 Task: Find connections with filter location Palembang with filter topic #2021with filter profile language French with filter current company Iris Software Inc. with filter school Principal L N Welingkar Institute of Management Development and Research L. N. Road, Opp. Matunga Gymkhana, Matunga (Central) Mumbai 400 019 with filter industry Leasing Residential Real Estate with filter service category Search Engine Marketing (SEM) with filter keywords title Columnist
Action: Mouse moved to (570, 55)
Screenshot: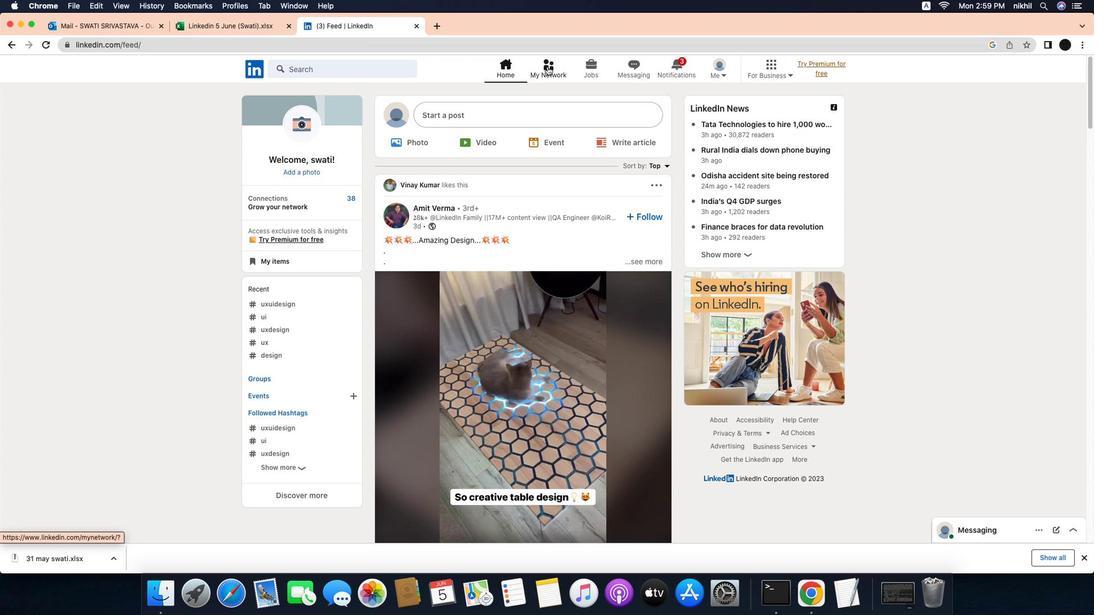 
Action: Mouse pressed left at (570, 55)
Screenshot: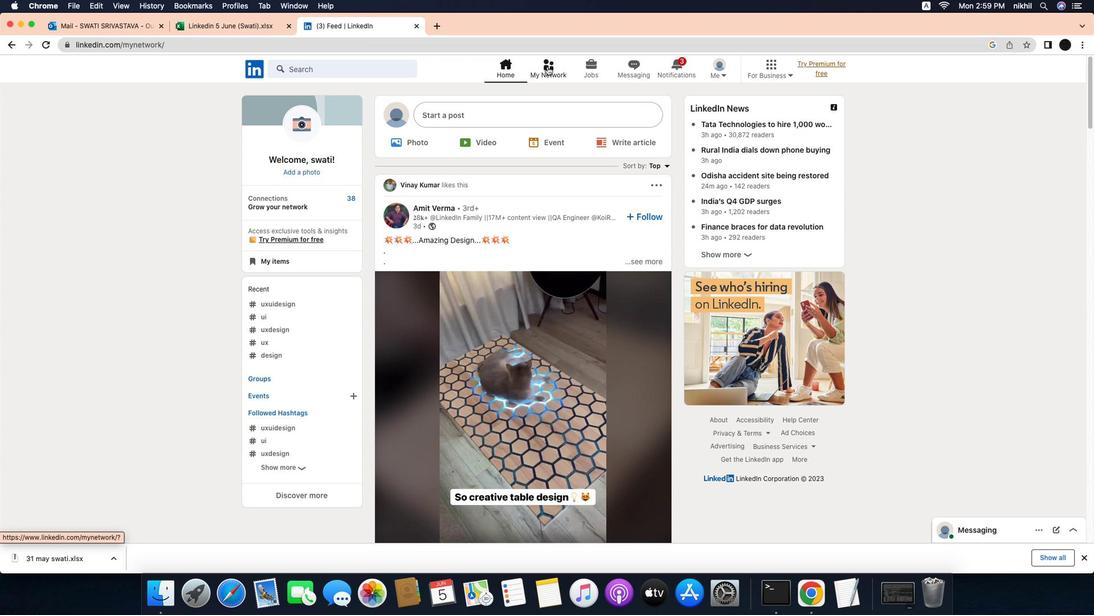 
Action: Mouse moved to (562, 49)
Screenshot: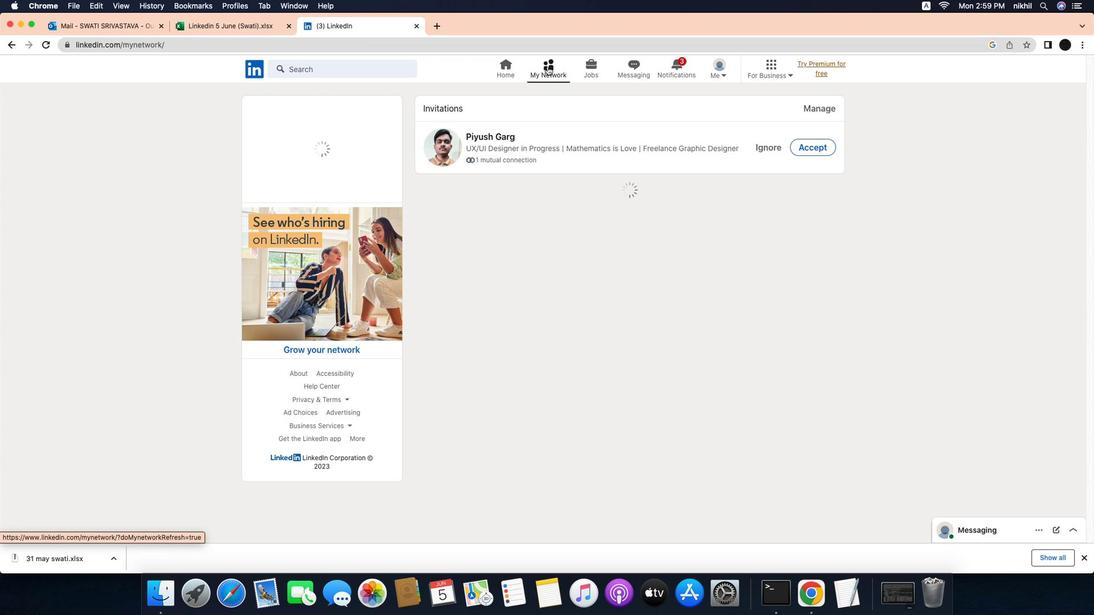 
Action: Mouse pressed left at (562, 49)
Screenshot: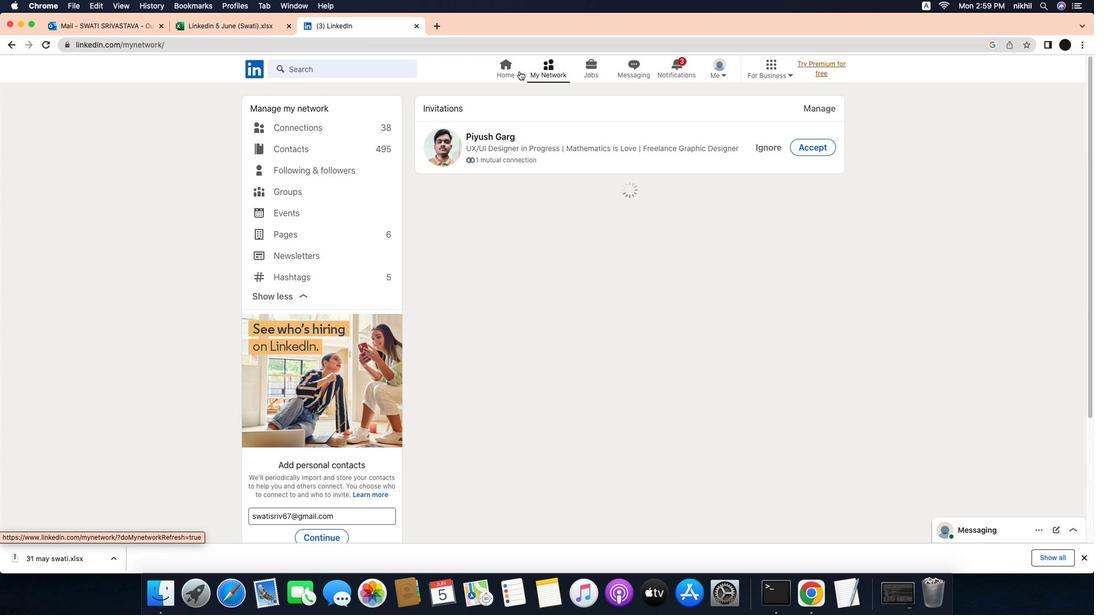 
Action: Mouse moved to (388, 116)
Screenshot: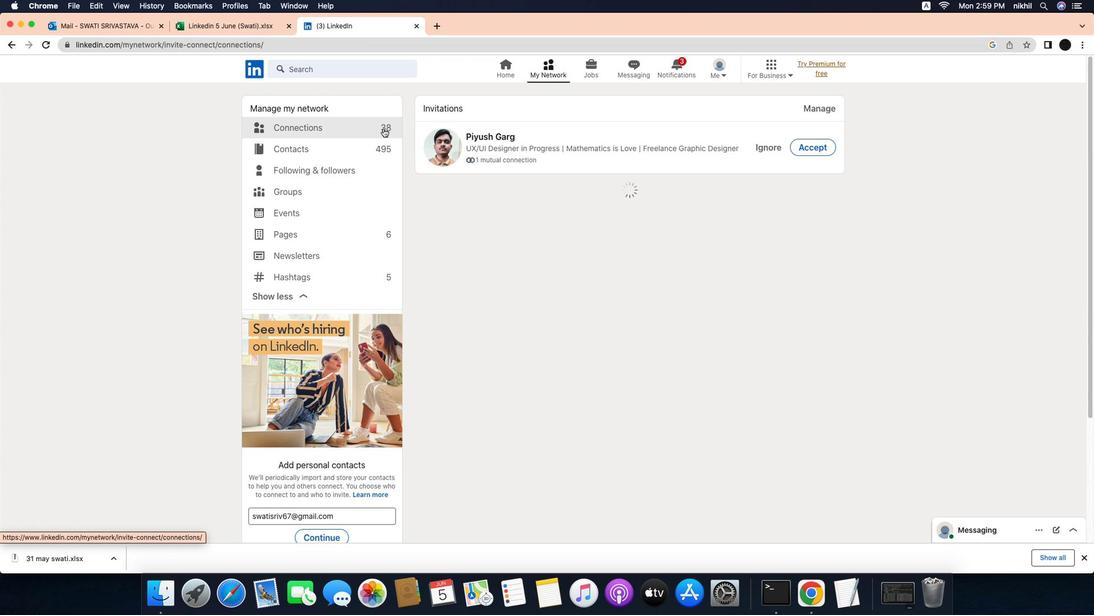 
Action: Mouse pressed left at (388, 116)
Screenshot: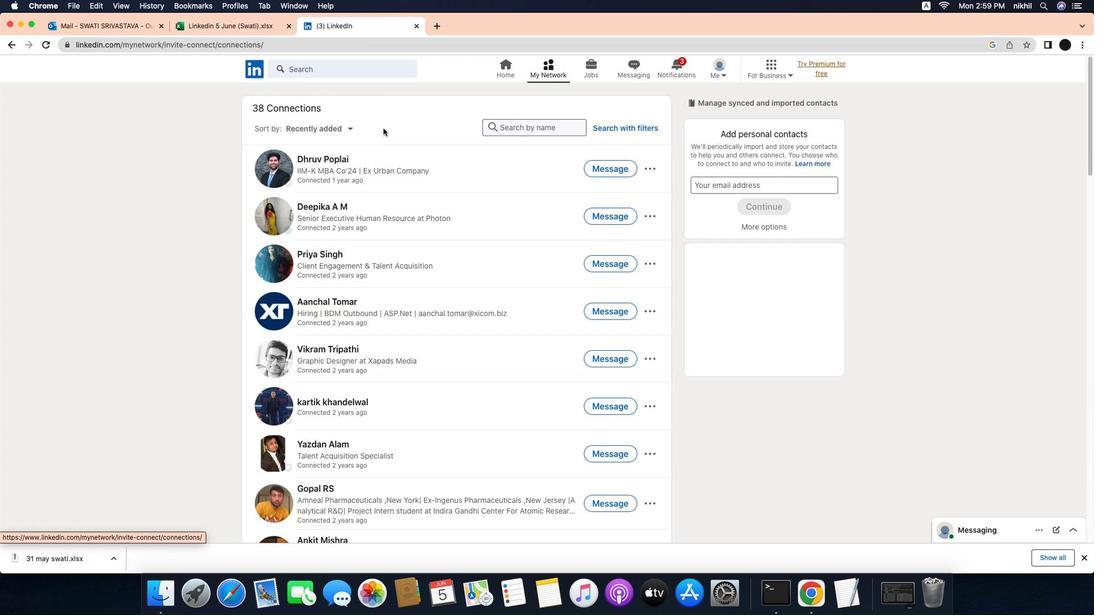 
Action: Mouse moved to (657, 118)
Screenshot: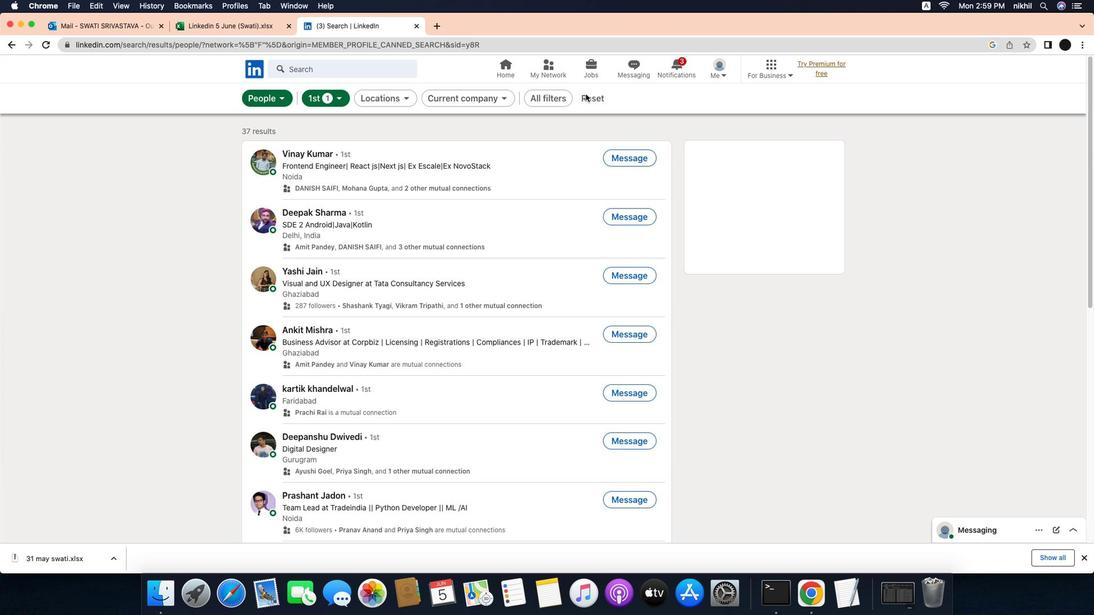 
Action: Mouse pressed left at (657, 118)
Screenshot: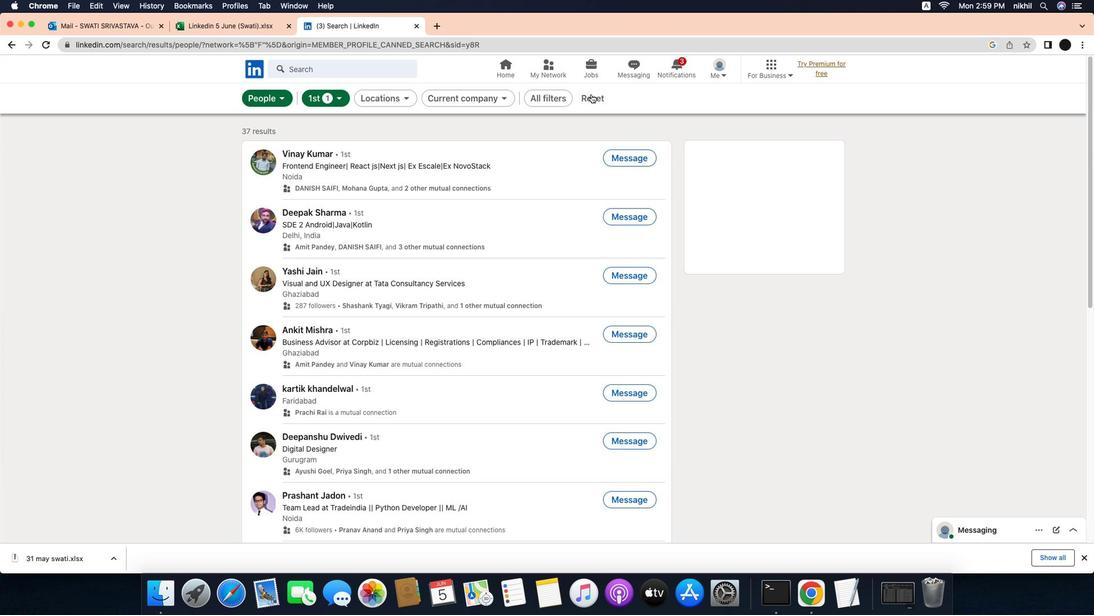 
Action: Mouse moved to (615, 83)
Screenshot: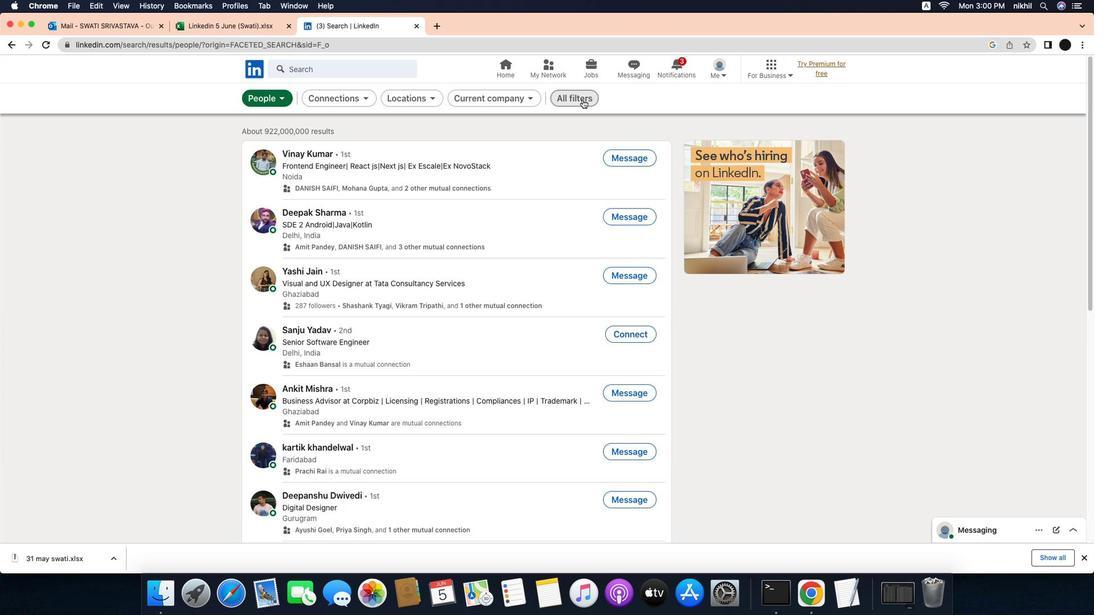 
Action: Mouse pressed left at (615, 83)
Screenshot: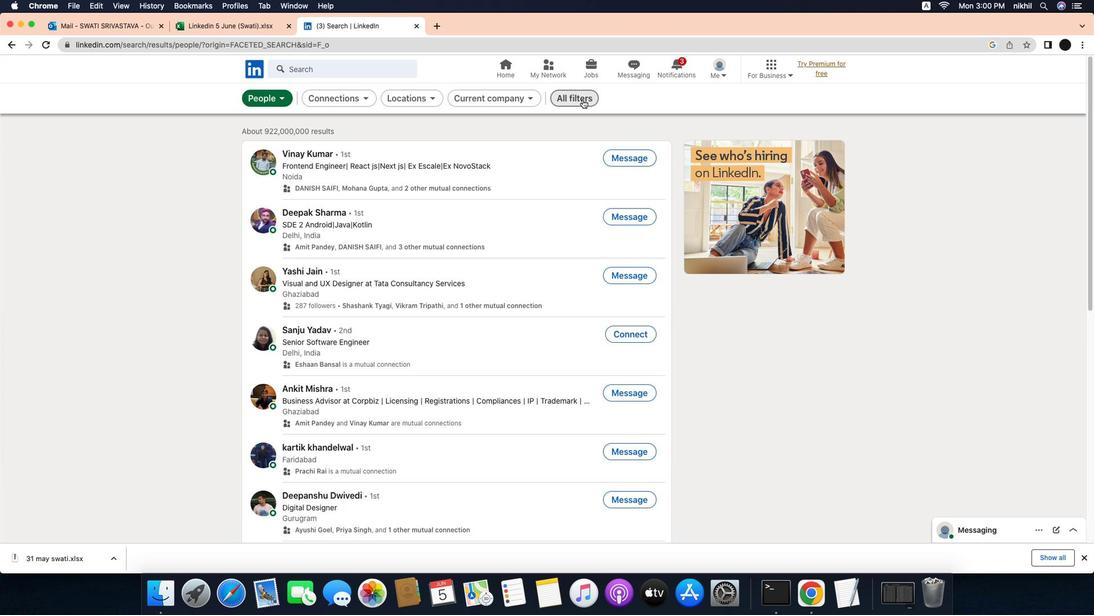 
Action: Mouse moved to (600, 84)
Screenshot: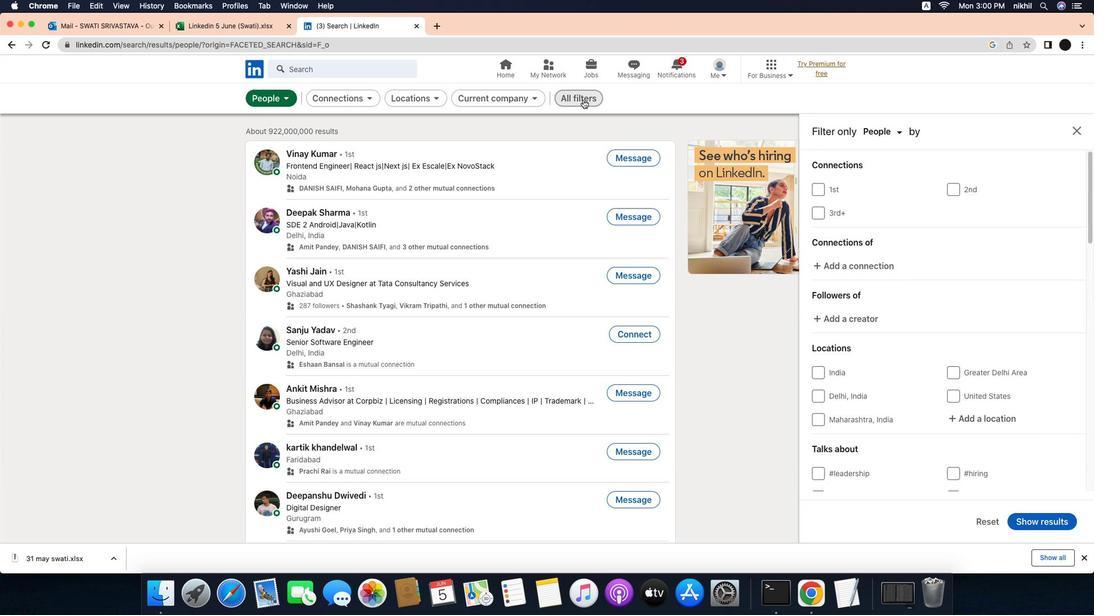 
Action: Mouse pressed left at (600, 84)
Screenshot: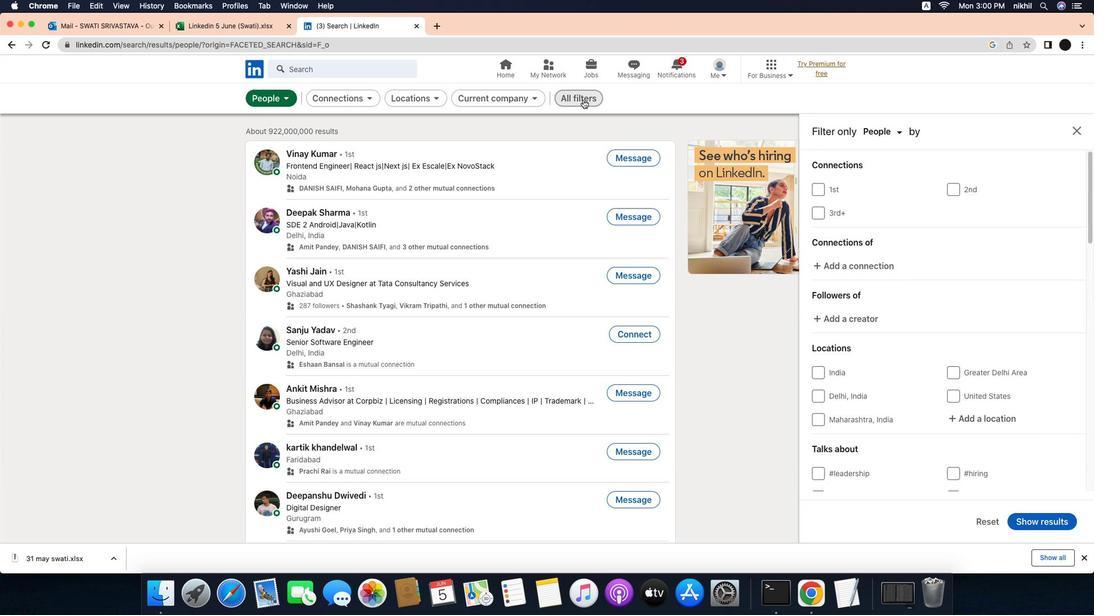
Action: Mouse moved to (892, 297)
Screenshot: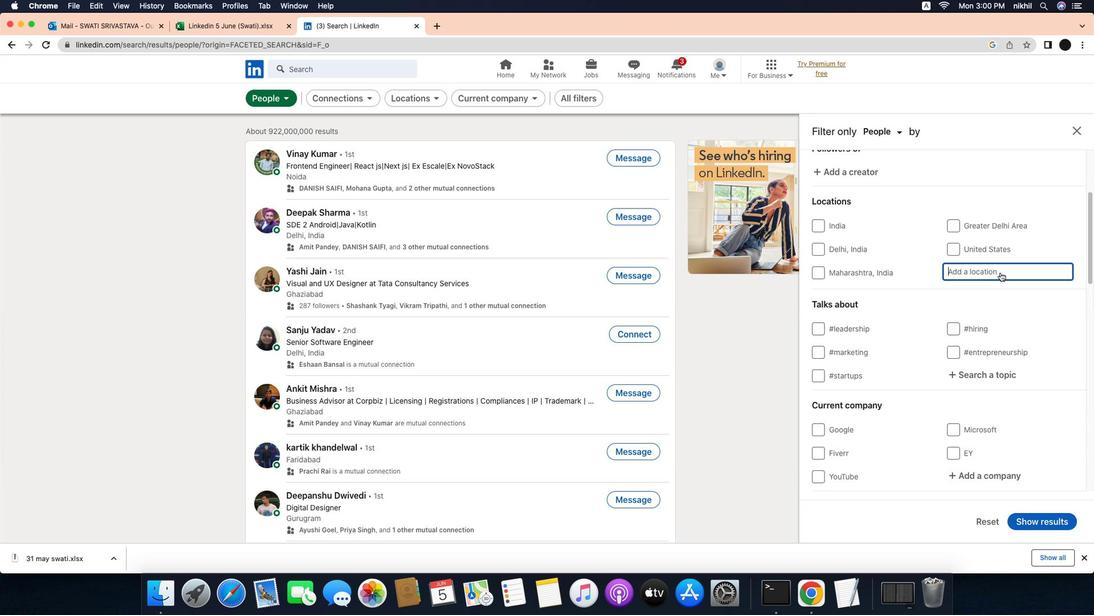 
Action: Mouse scrolled (892, 297) with delta (-20, -21)
Screenshot: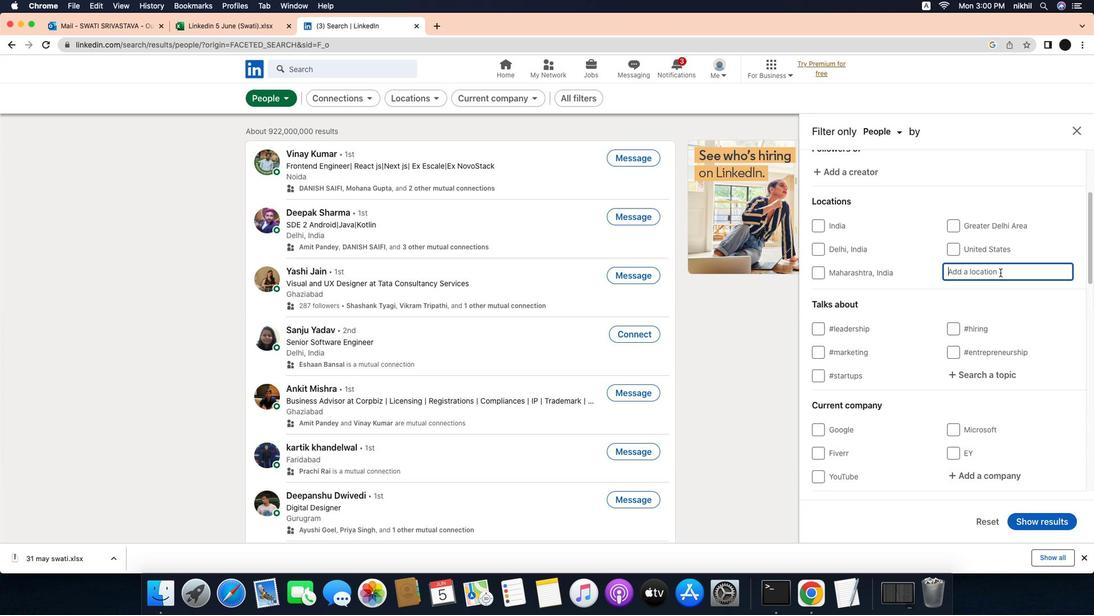 
Action: Mouse scrolled (892, 297) with delta (-20, -21)
Screenshot: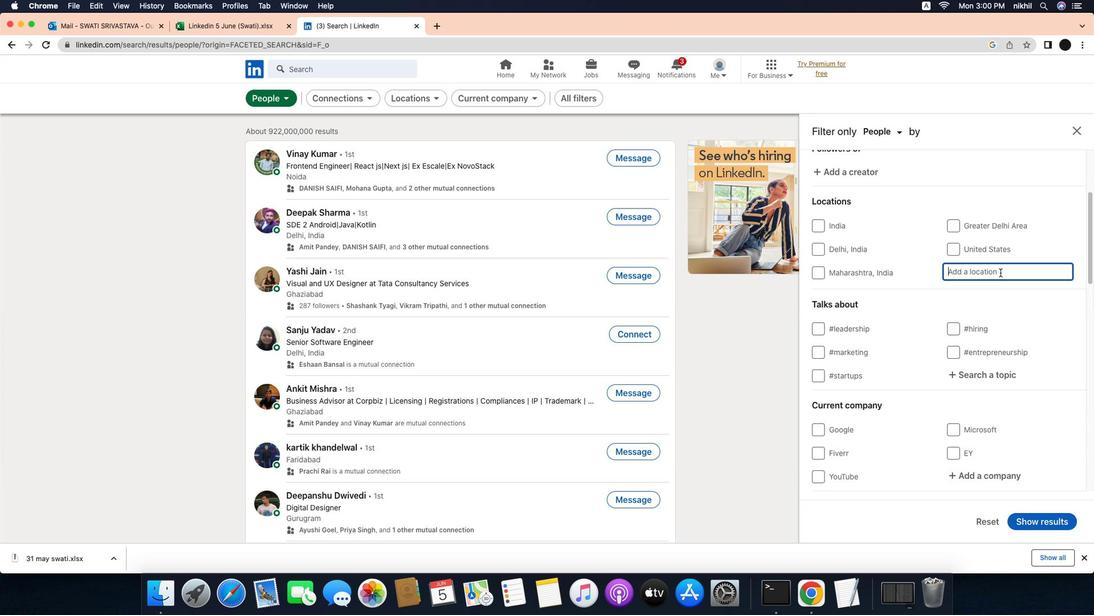 
Action: Mouse scrolled (892, 297) with delta (-20, -21)
Screenshot: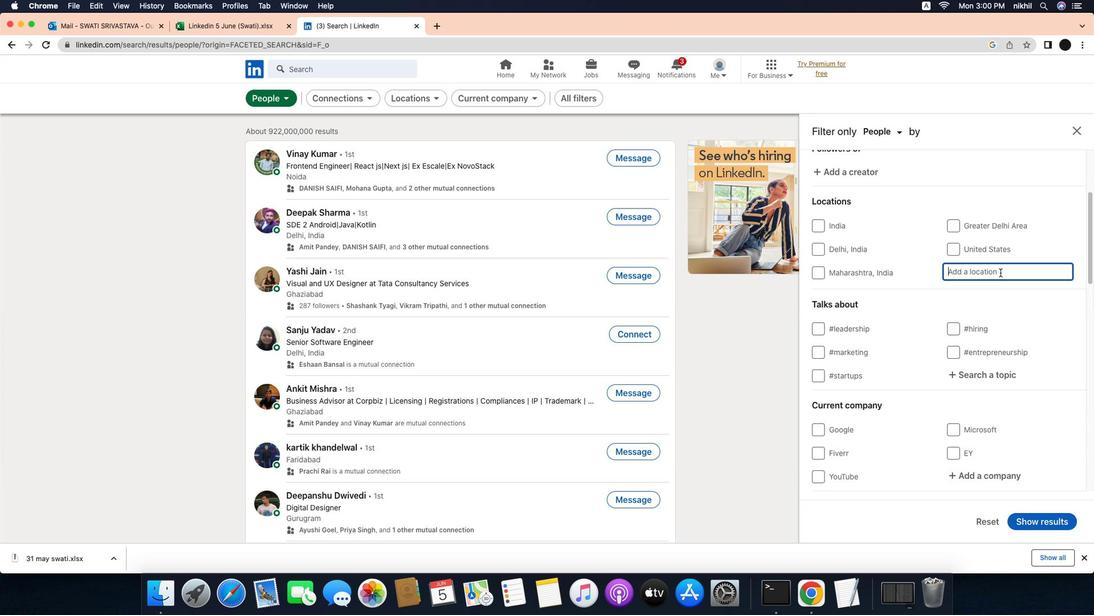 
Action: Mouse scrolled (892, 297) with delta (-20, -22)
Screenshot: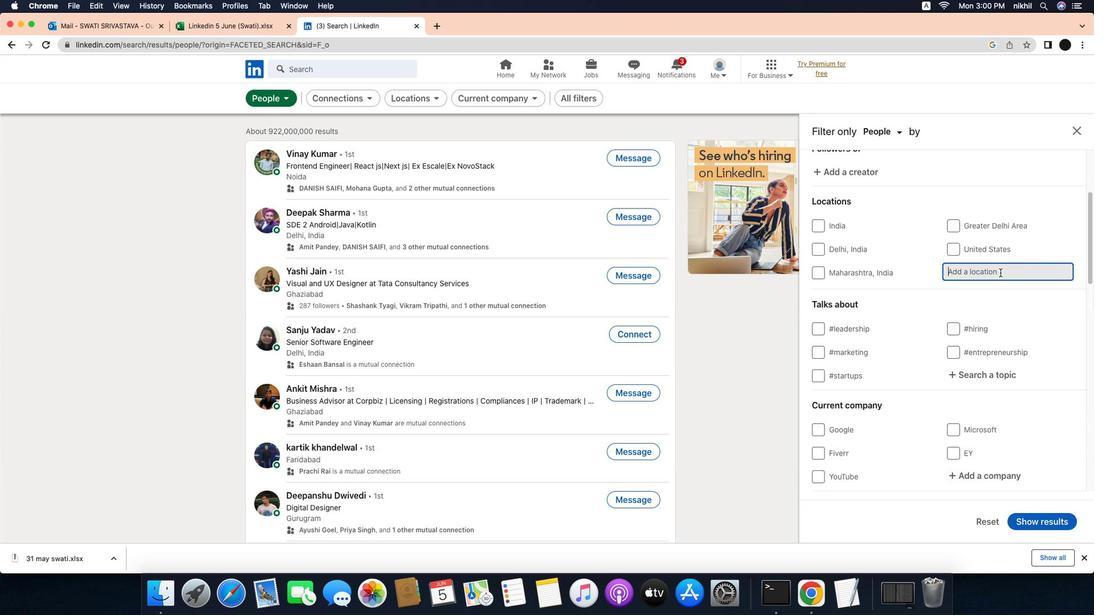 
Action: Mouse moved to (1016, 266)
Screenshot: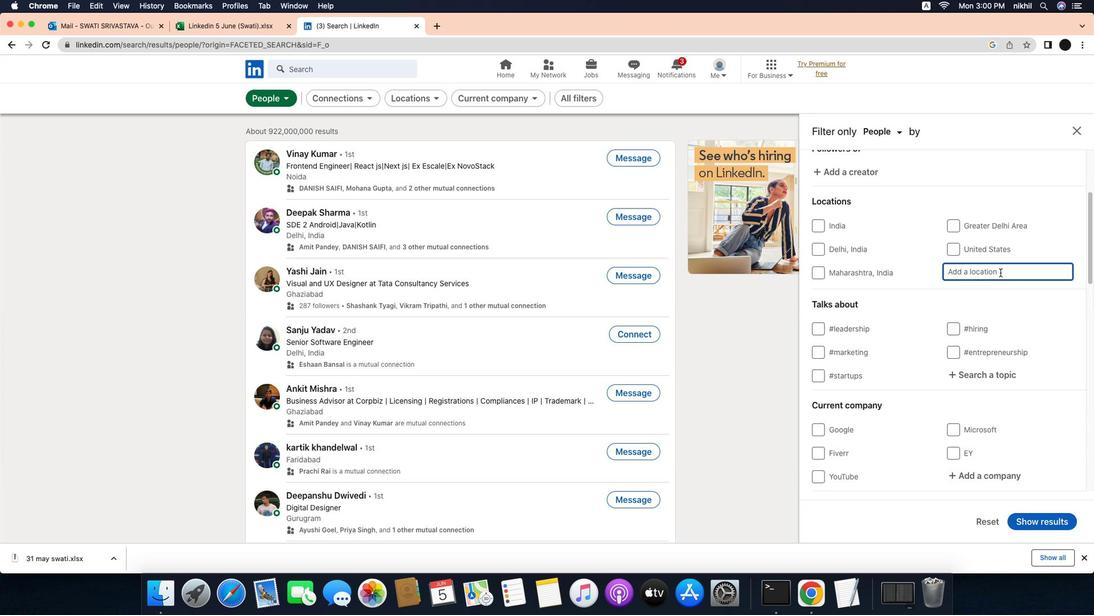 
Action: Mouse pressed left at (1016, 266)
Screenshot: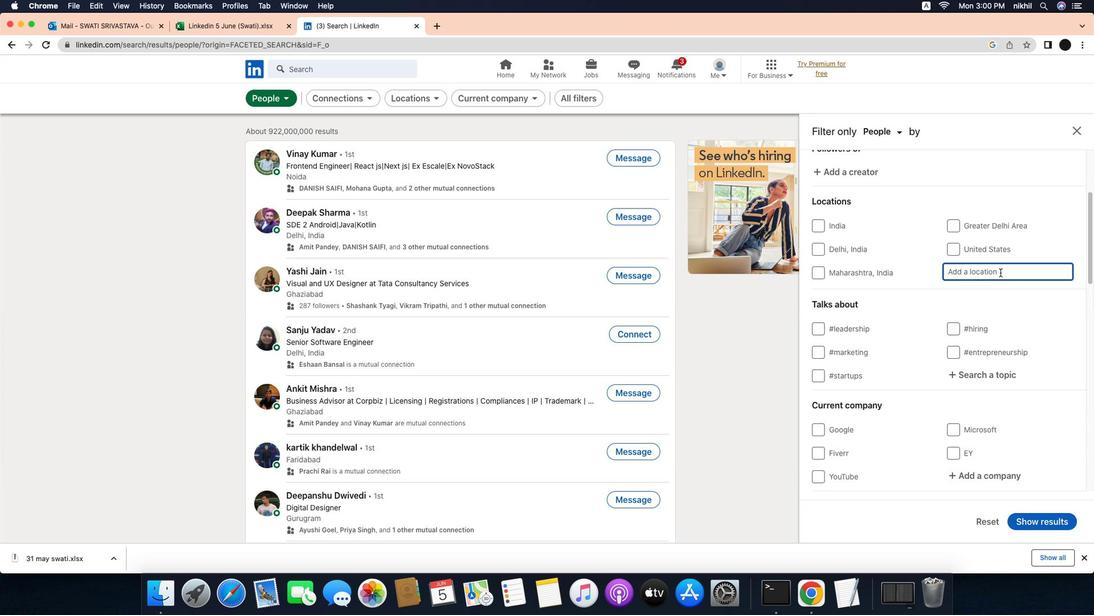 
Action: Mouse moved to (1046, 270)
Screenshot: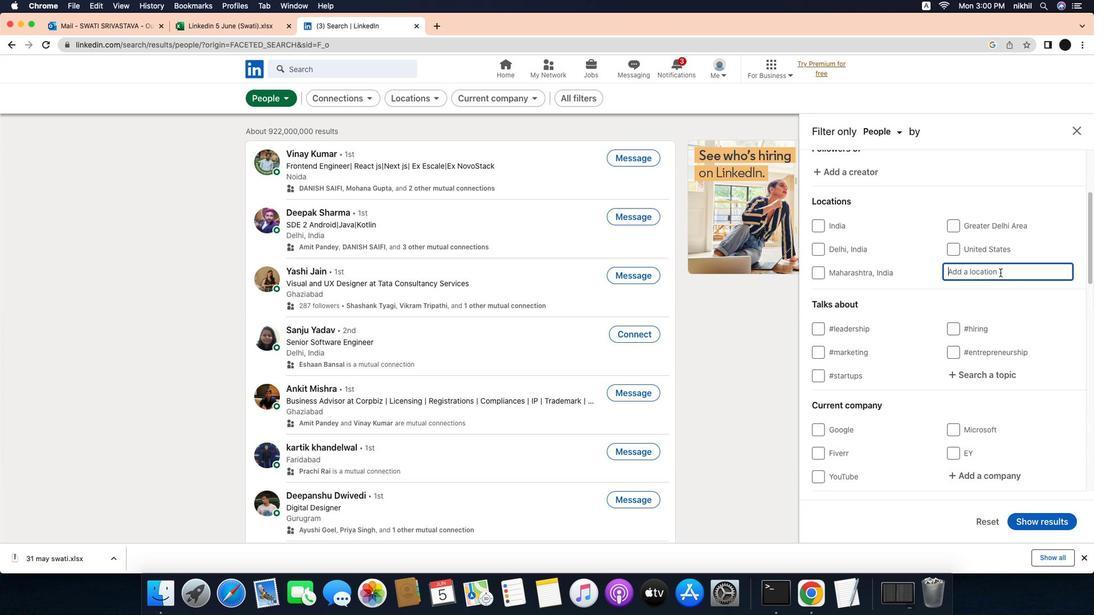
Action: Mouse pressed left at (1046, 270)
Screenshot: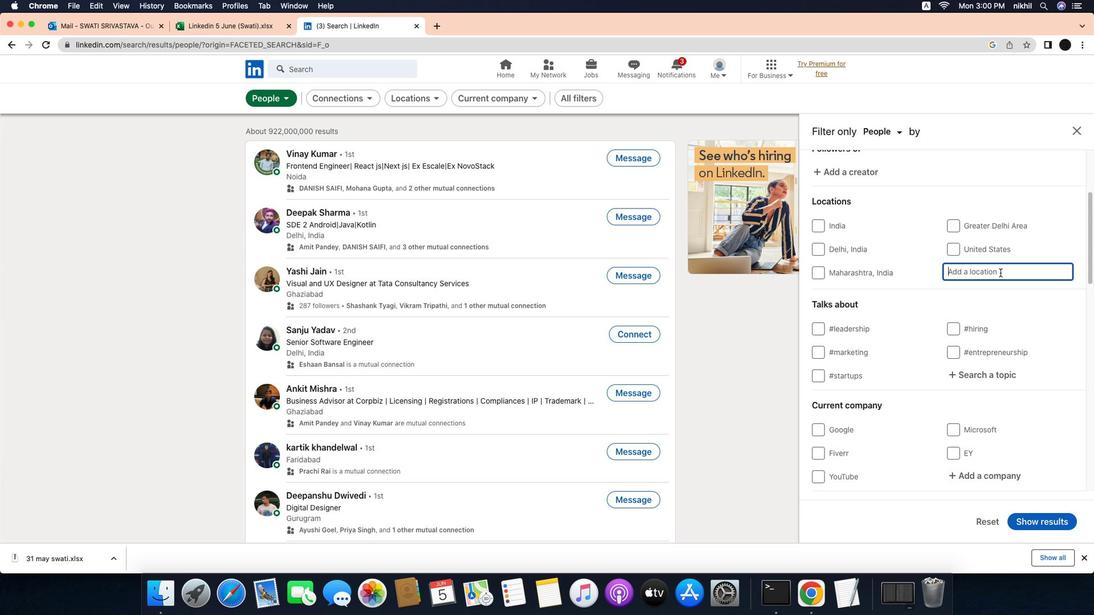 
Action: Key pressed Key.caps_lock'P'Key.caps_lock'a''l''e''m''b''a''n''g'Key.enter
Screenshot: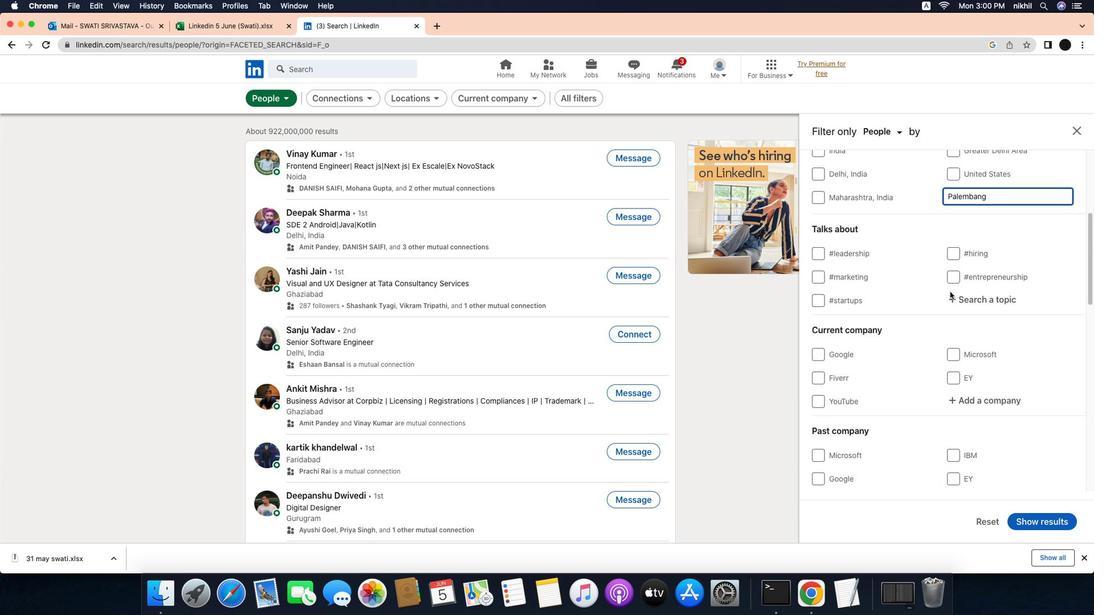 
Action: Mouse moved to (993, 290)
Screenshot: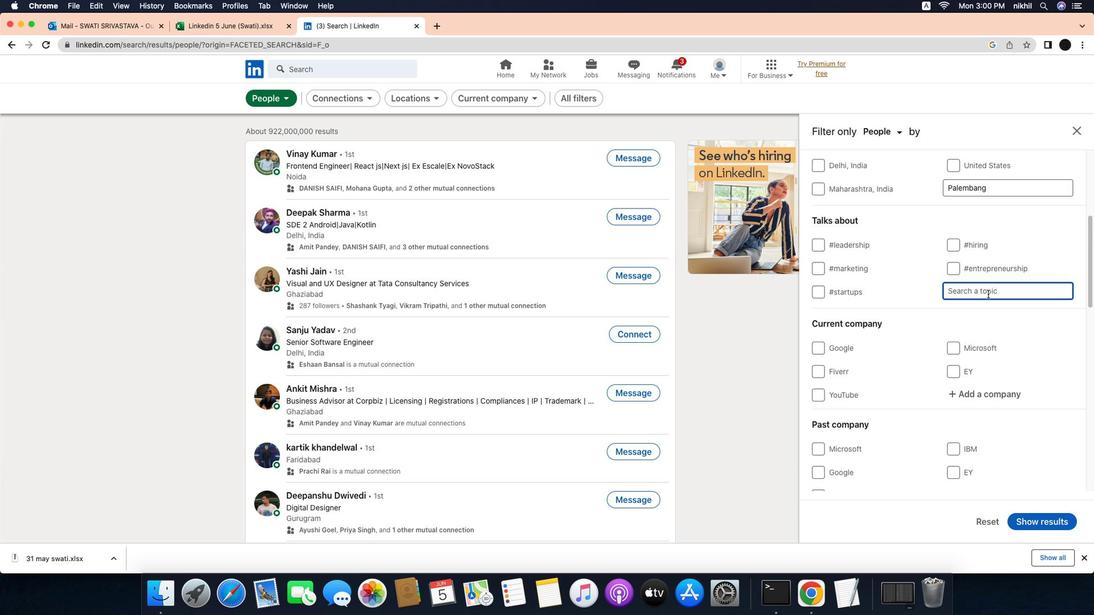 
Action: Mouse scrolled (993, 290) with delta (-20, -21)
Screenshot: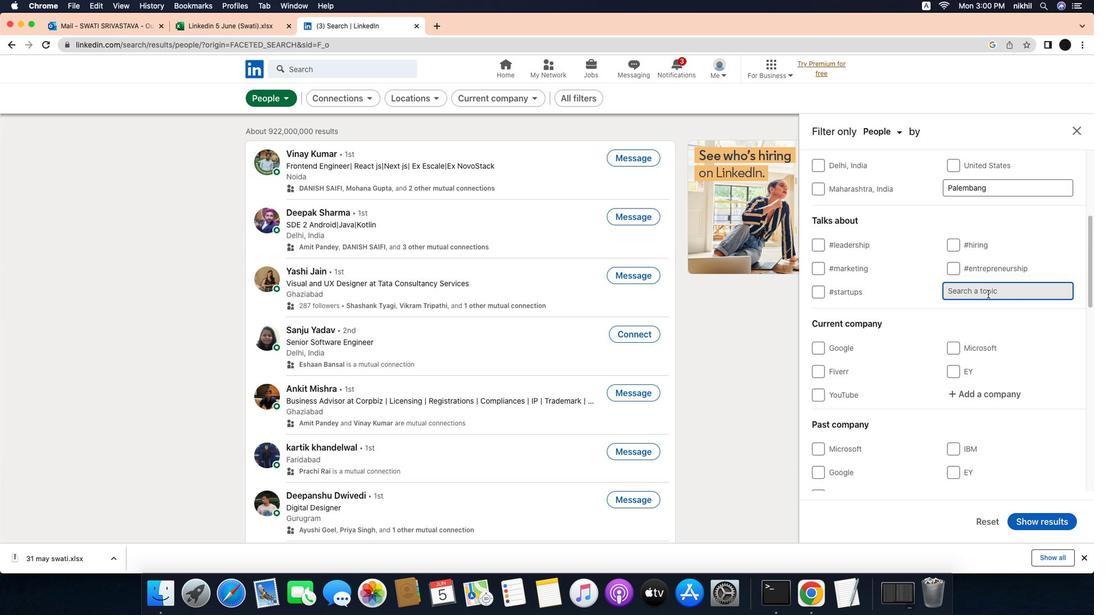 
Action: Mouse scrolled (993, 290) with delta (-20, -21)
Screenshot: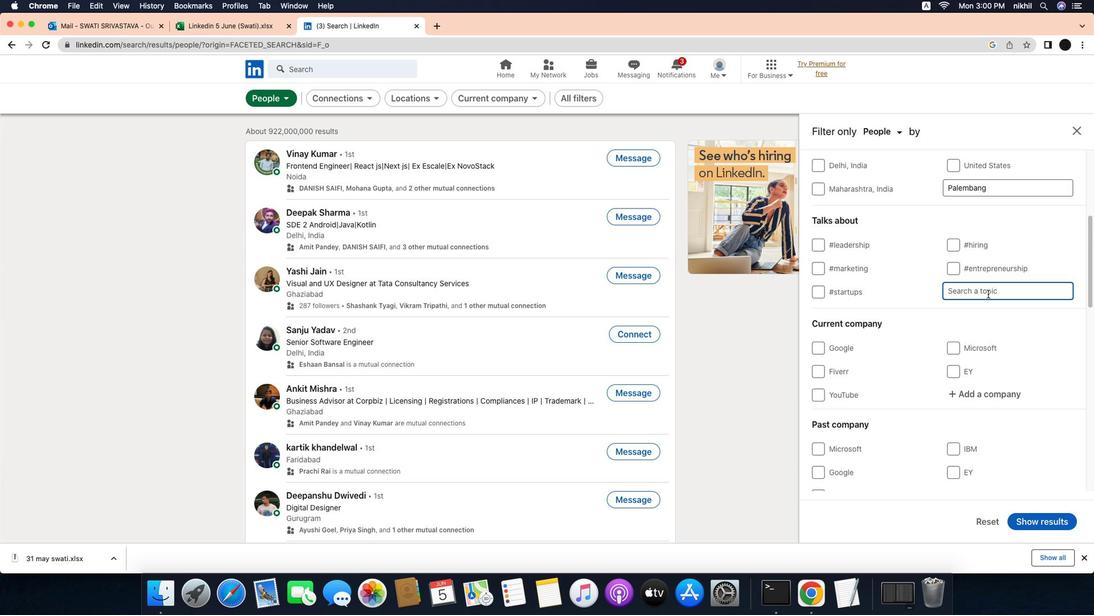 
Action: Mouse scrolled (993, 290) with delta (-20, -21)
Screenshot: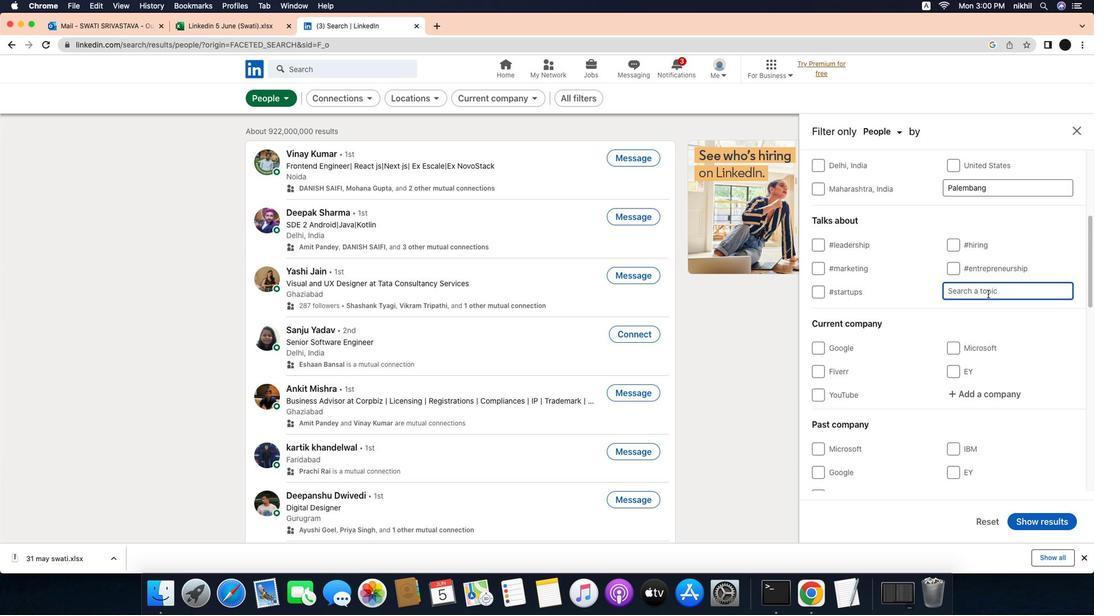 
Action: Mouse moved to (1026, 293)
Screenshot: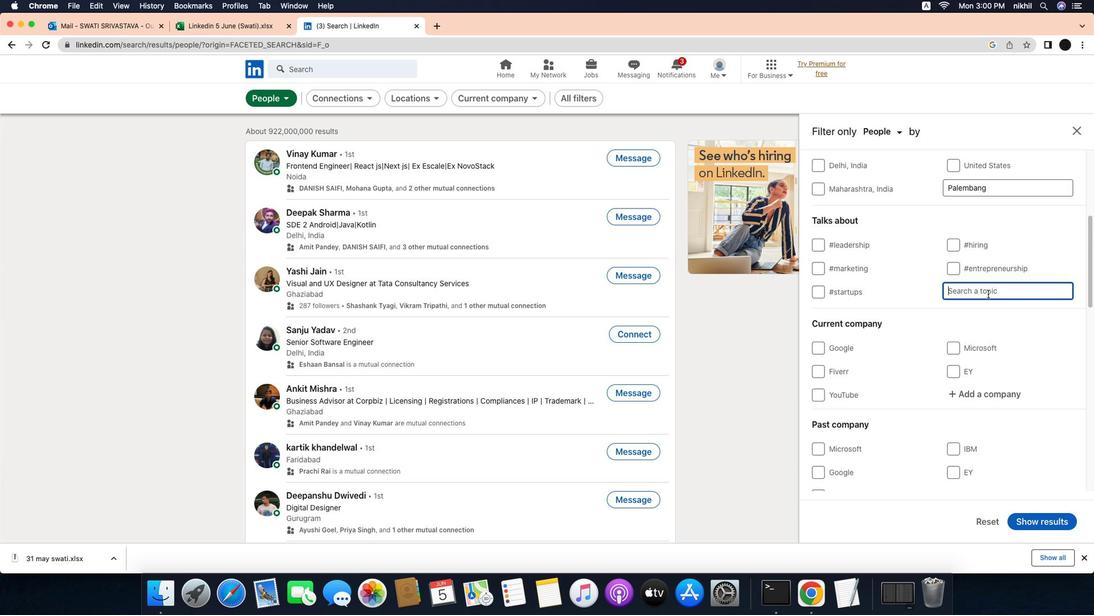 
Action: Mouse pressed left at (1026, 293)
Screenshot: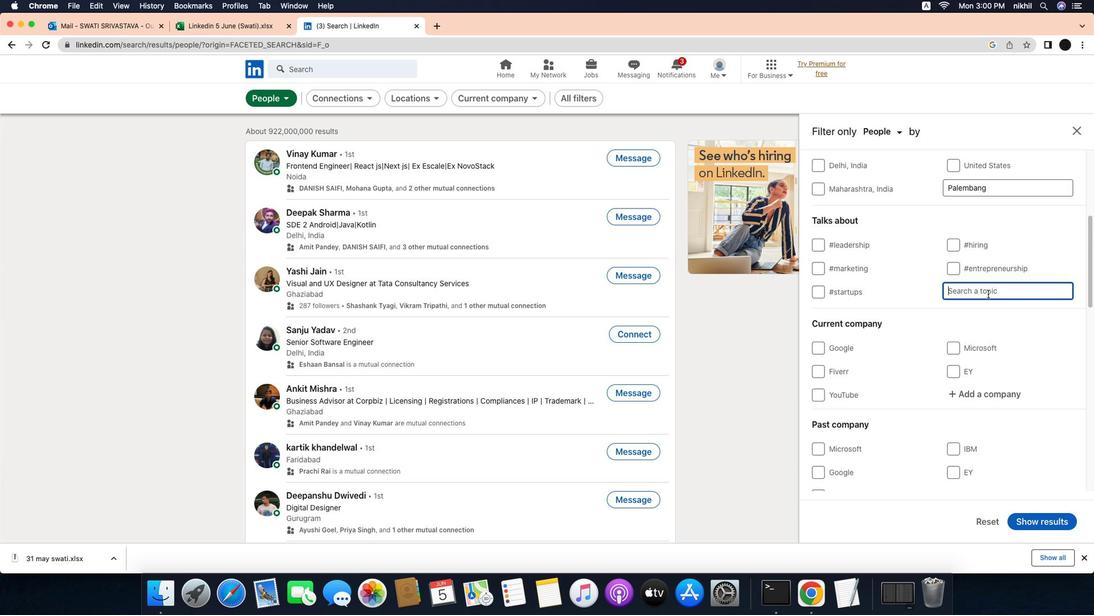 
Action: Mouse moved to (1033, 293)
Screenshot: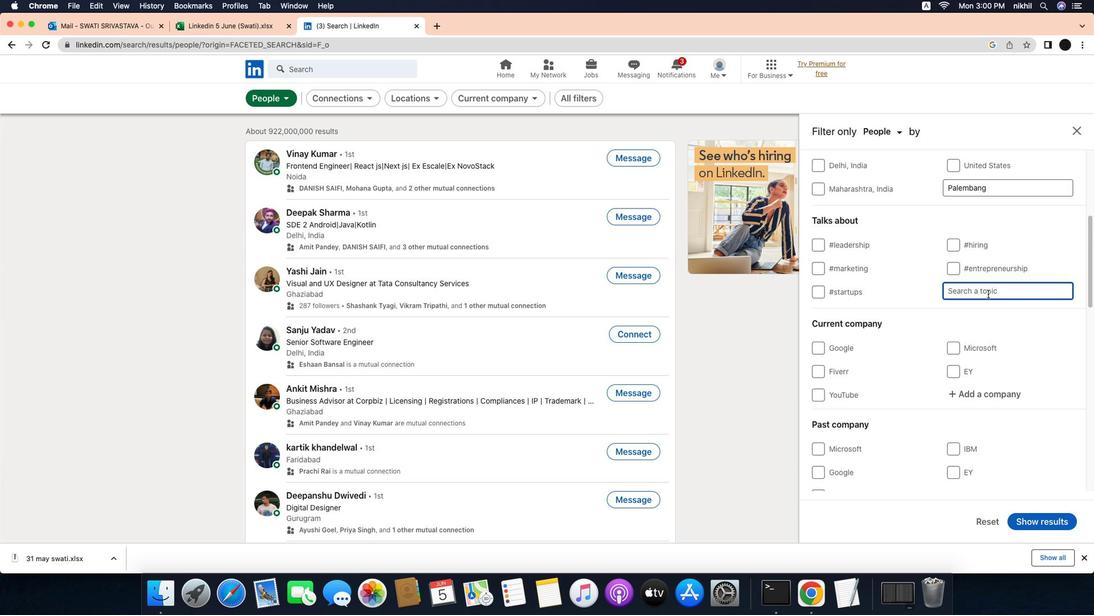 
Action: Mouse pressed left at (1033, 293)
Screenshot: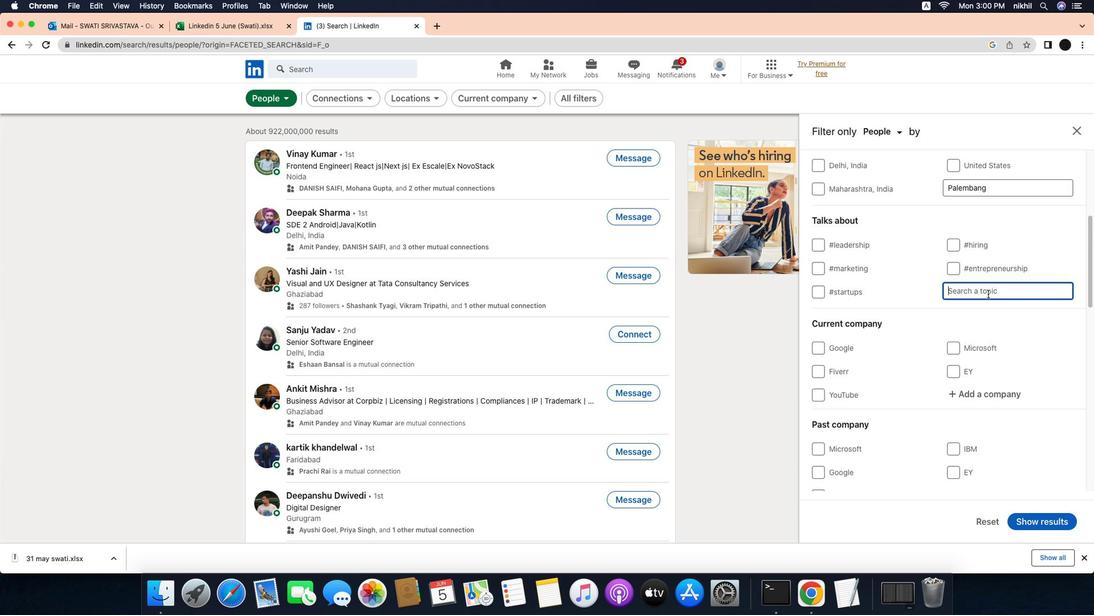 
Action: Key pressed '2''0''2''1'
Screenshot: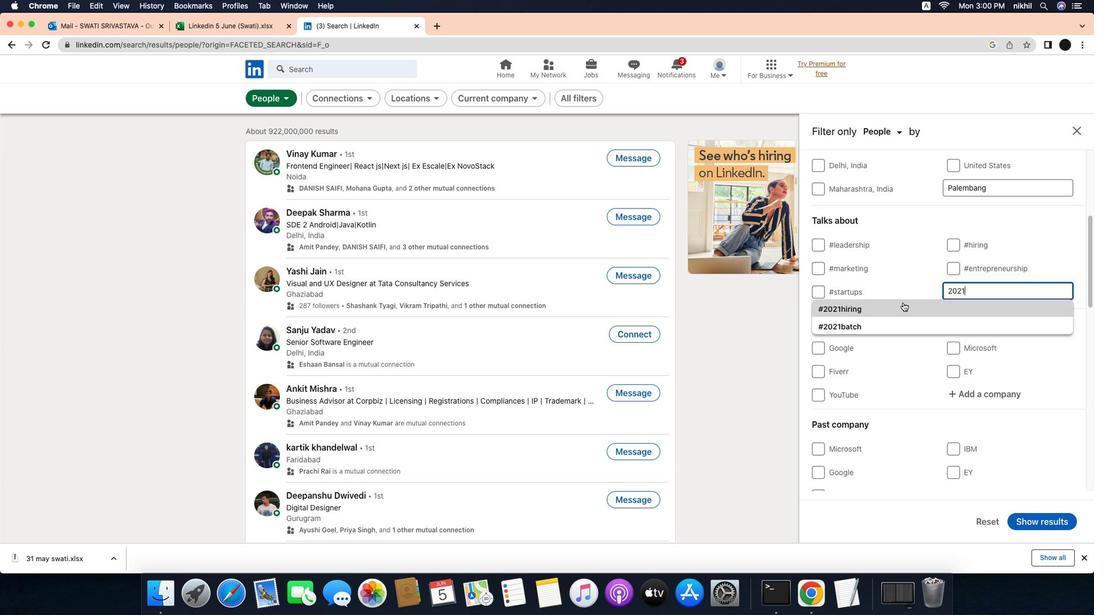 
Action: Mouse moved to (1013, 286)
Screenshot: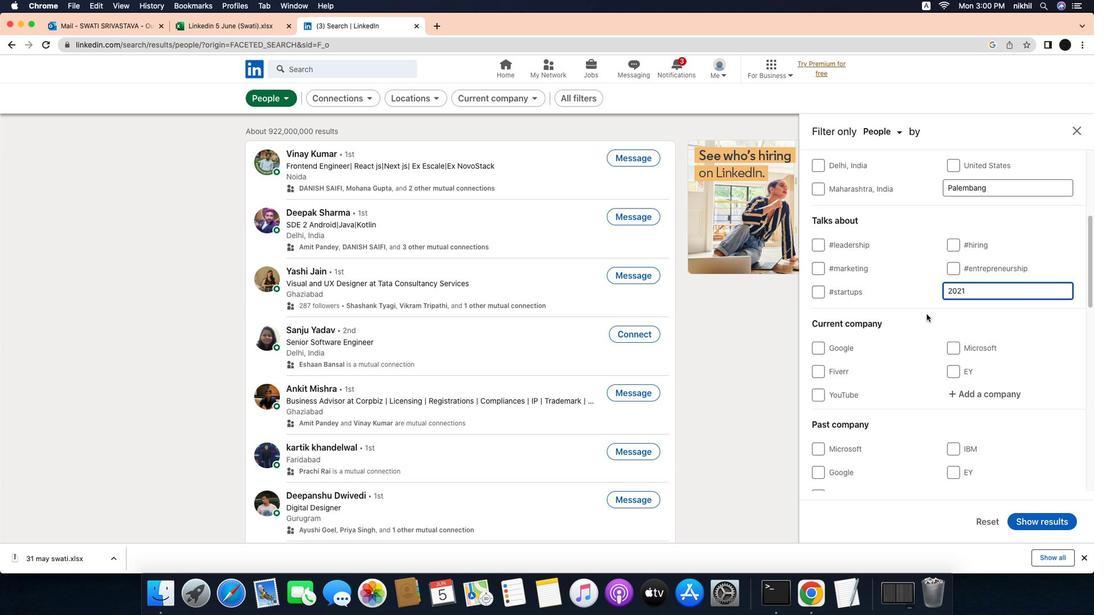 
Action: Key pressed Key.enter
Screenshot: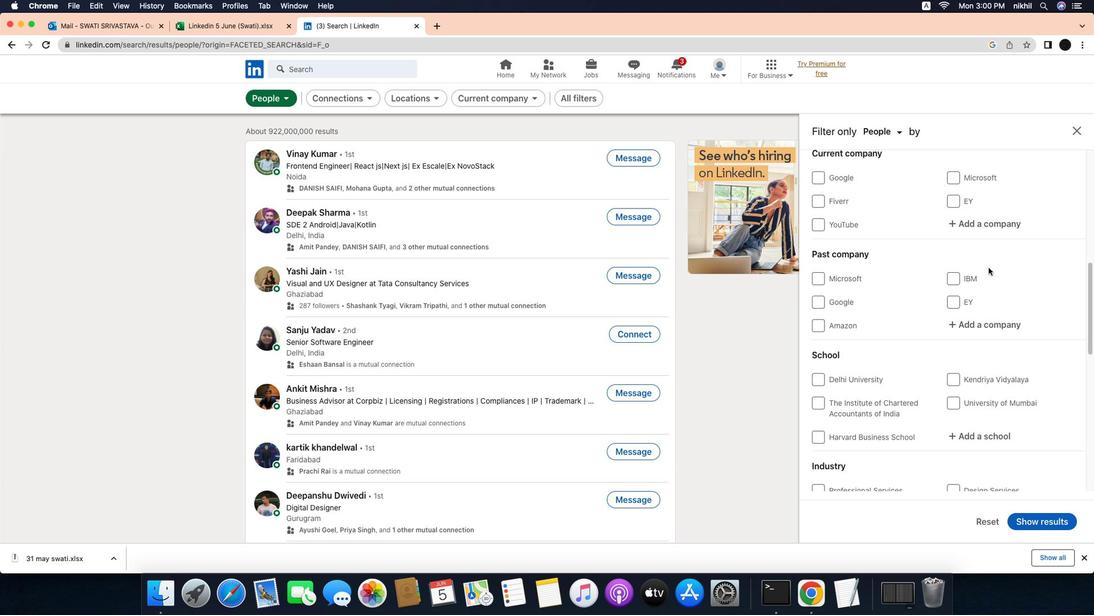 
Action: Mouse moved to (967, 314)
Screenshot: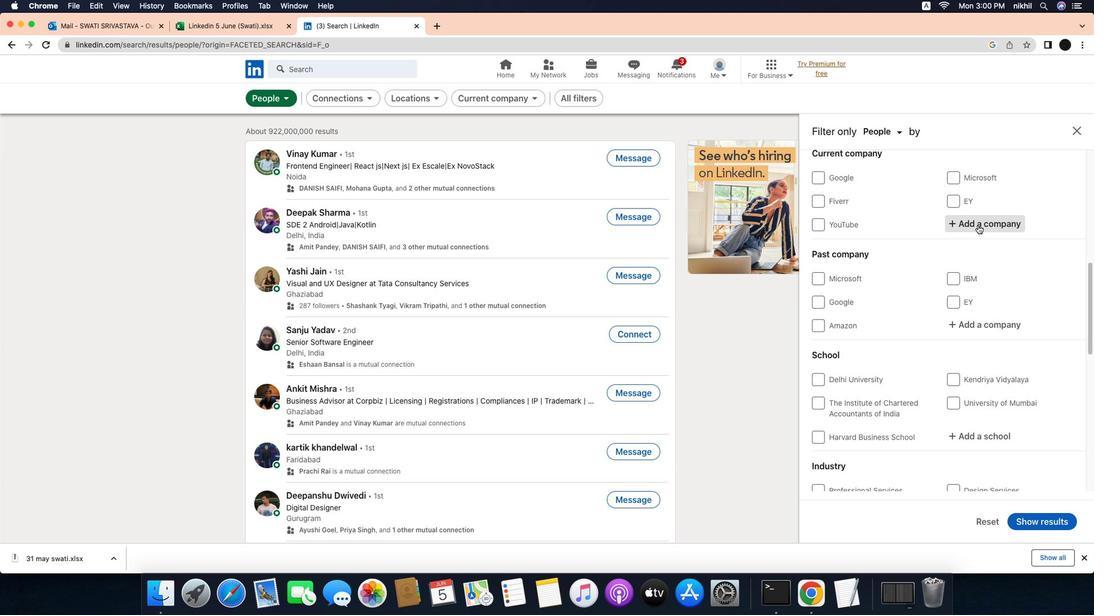 
Action: Mouse scrolled (967, 314) with delta (-20, -21)
Screenshot: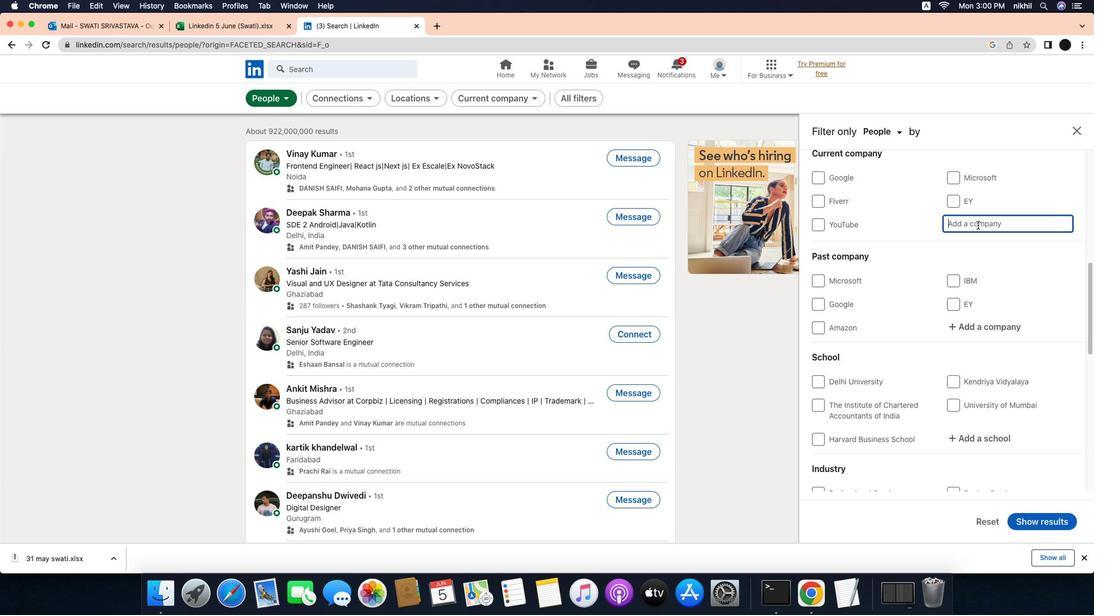 
Action: Mouse moved to (967, 314)
Screenshot: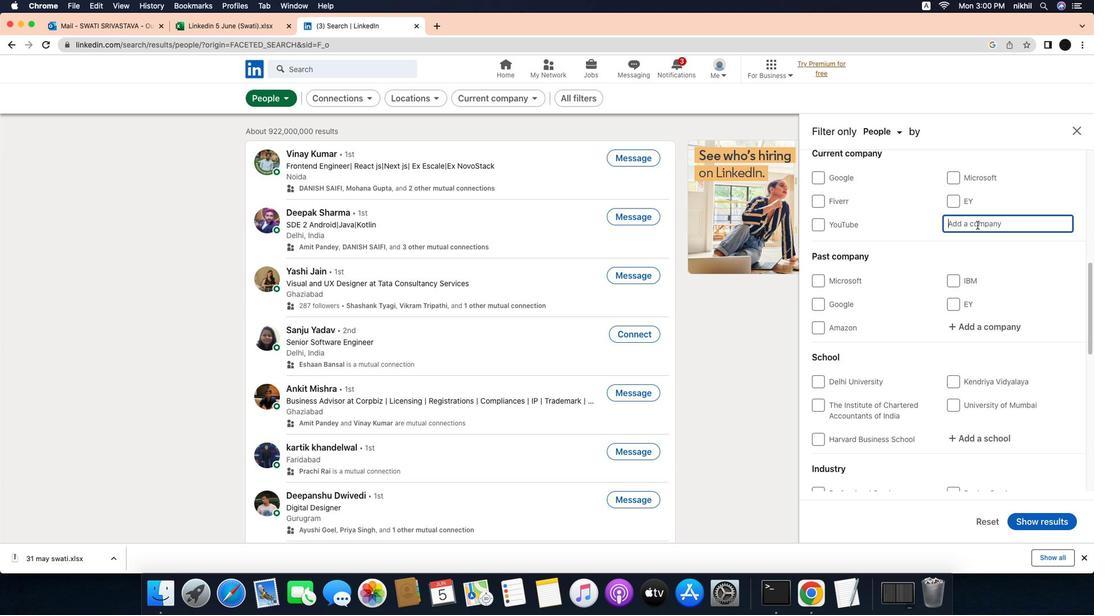 
Action: Mouse scrolled (967, 314) with delta (-20, -21)
Screenshot: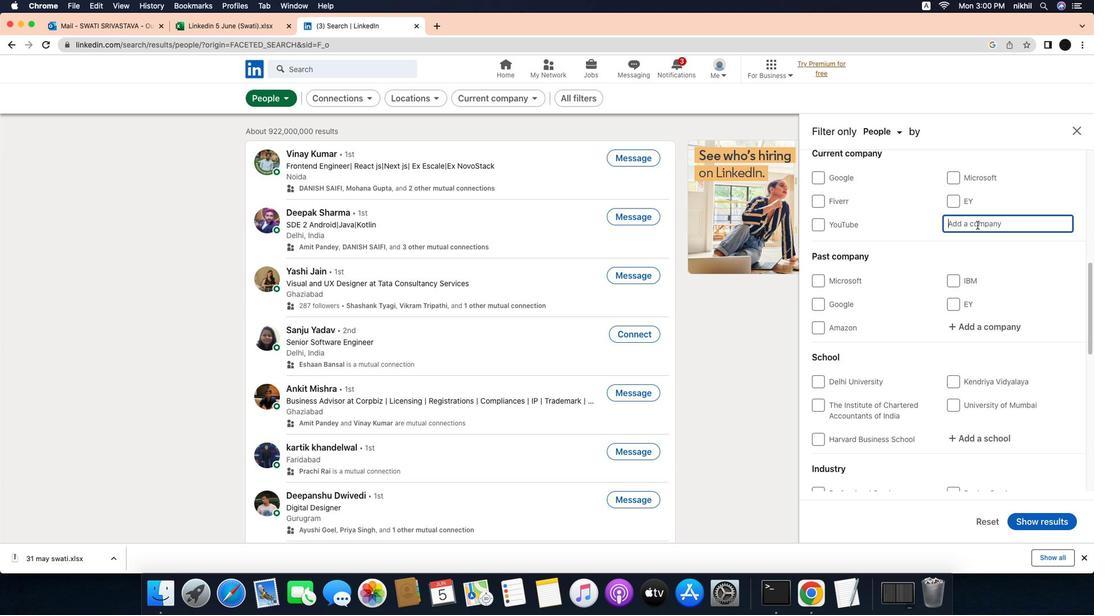 
Action: Mouse scrolled (967, 314) with delta (-20, -21)
Screenshot: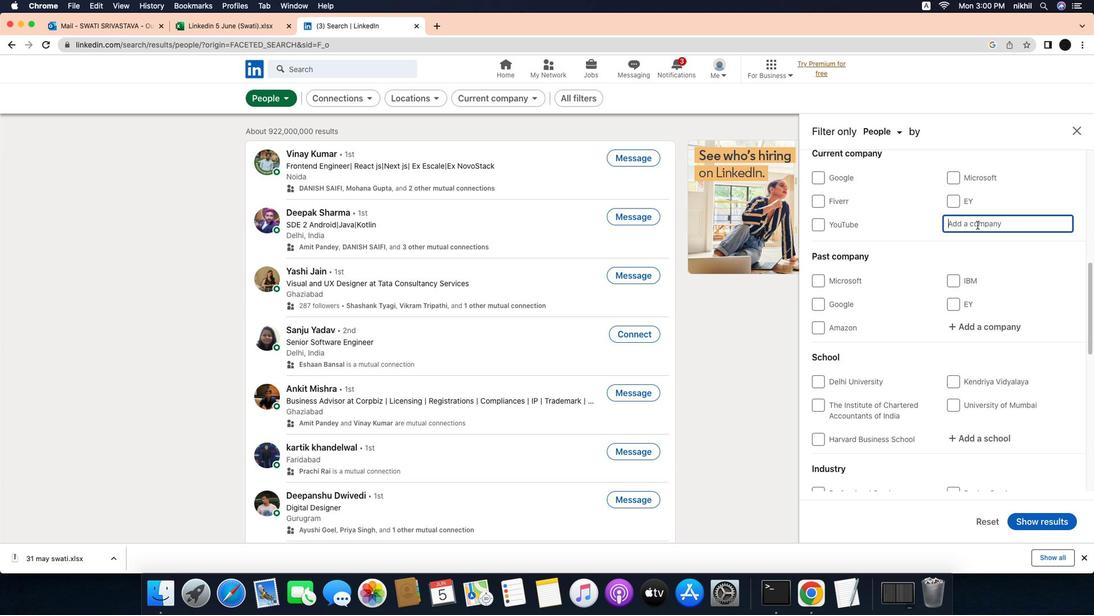
Action: Mouse scrolled (967, 314) with delta (-20, -22)
Screenshot: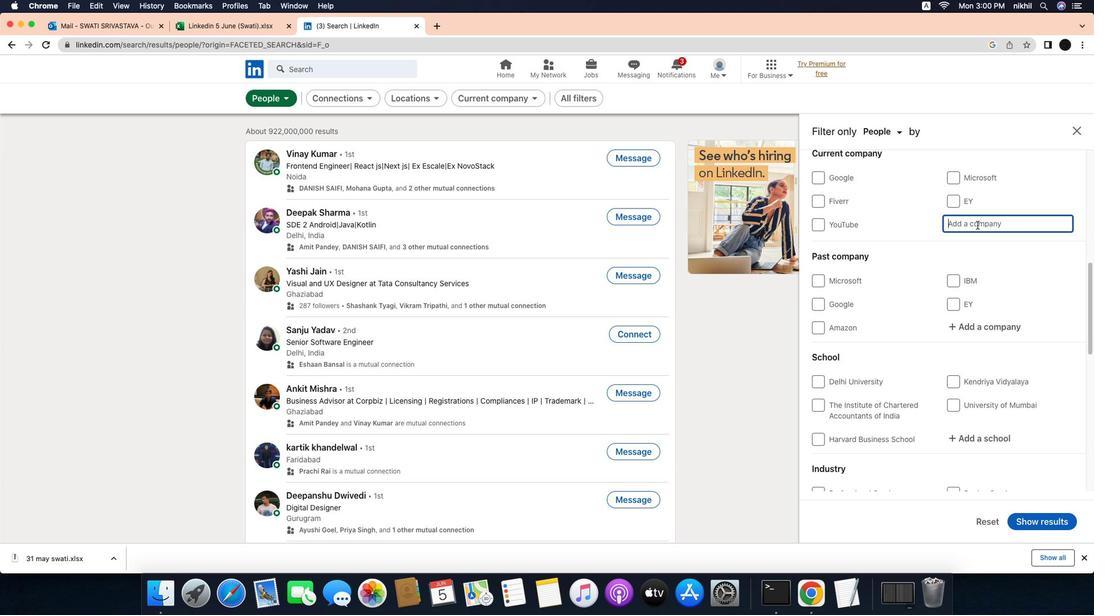 
Action: Mouse moved to (1022, 218)
Screenshot: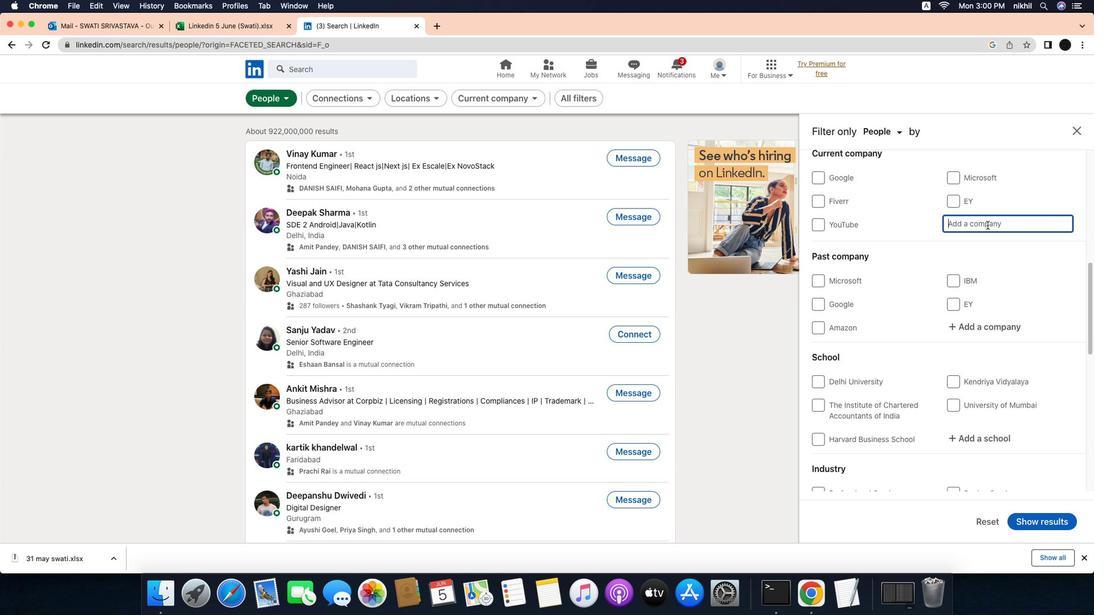 
Action: Mouse pressed left at (1022, 218)
Screenshot: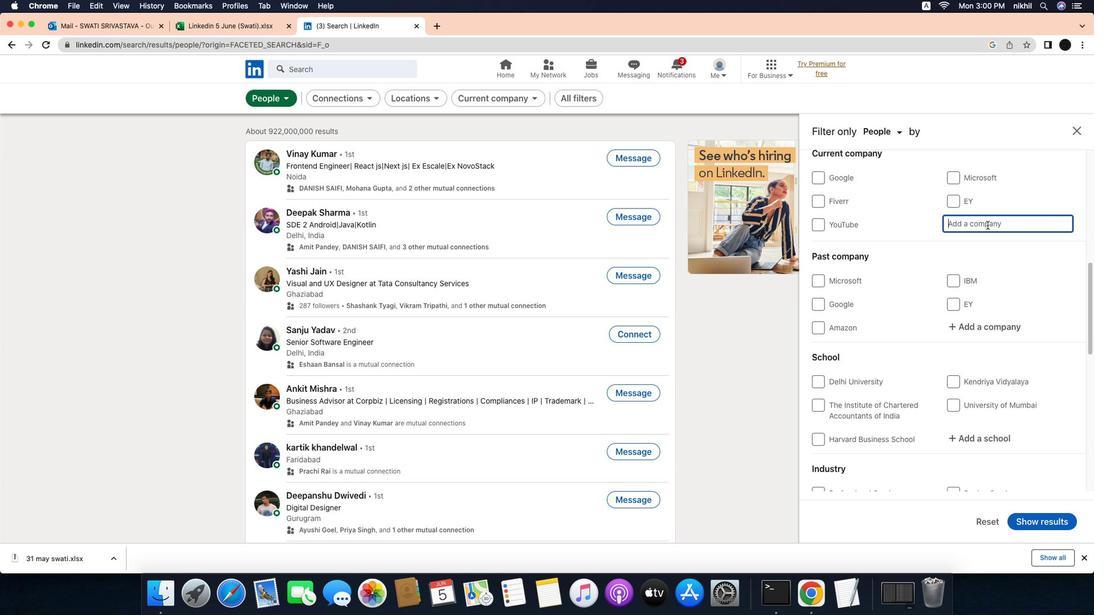 
Action: Mouse moved to (1033, 219)
Screenshot: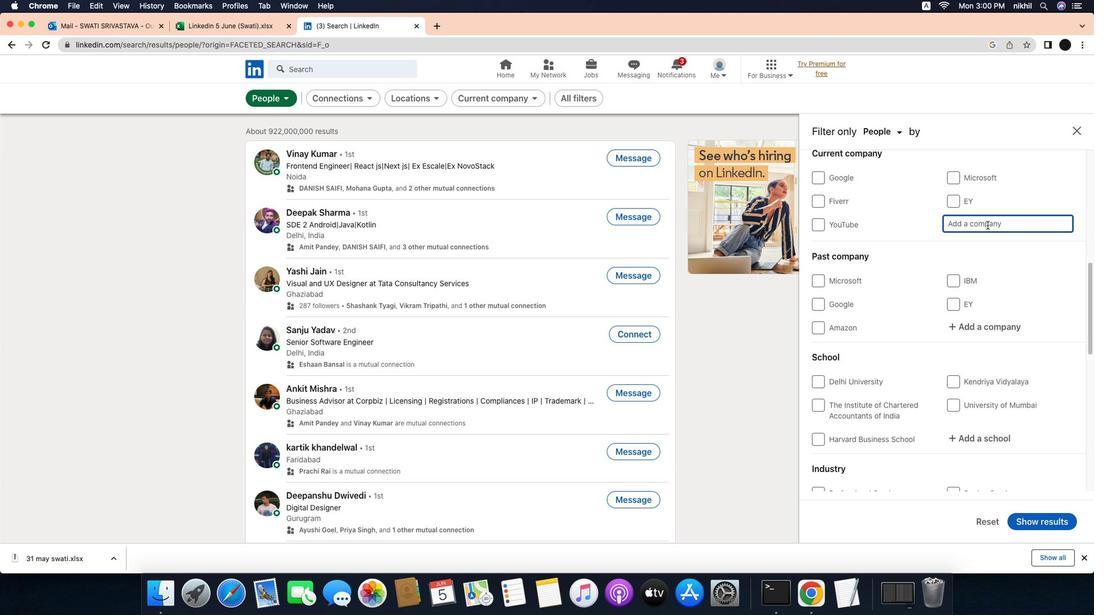 
Action: Mouse pressed left at (1033, 219)
Screenshot: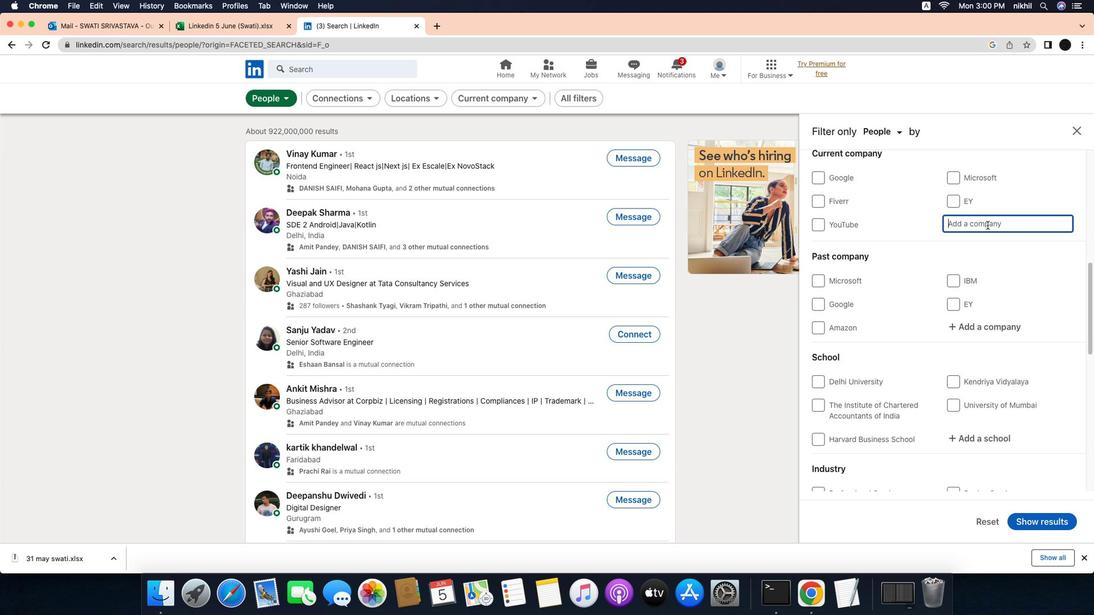 
Action: Key pressed Key.caps_lock'I'Key.caps_lock'r''i''s'Key.spaceKey.caps_lock'S'Key.caps_lock'o''f''t''w''a''r''e'Key.spaceKey.caps_lock'I'Key.caps_lock'n''c''.'
Screenshot: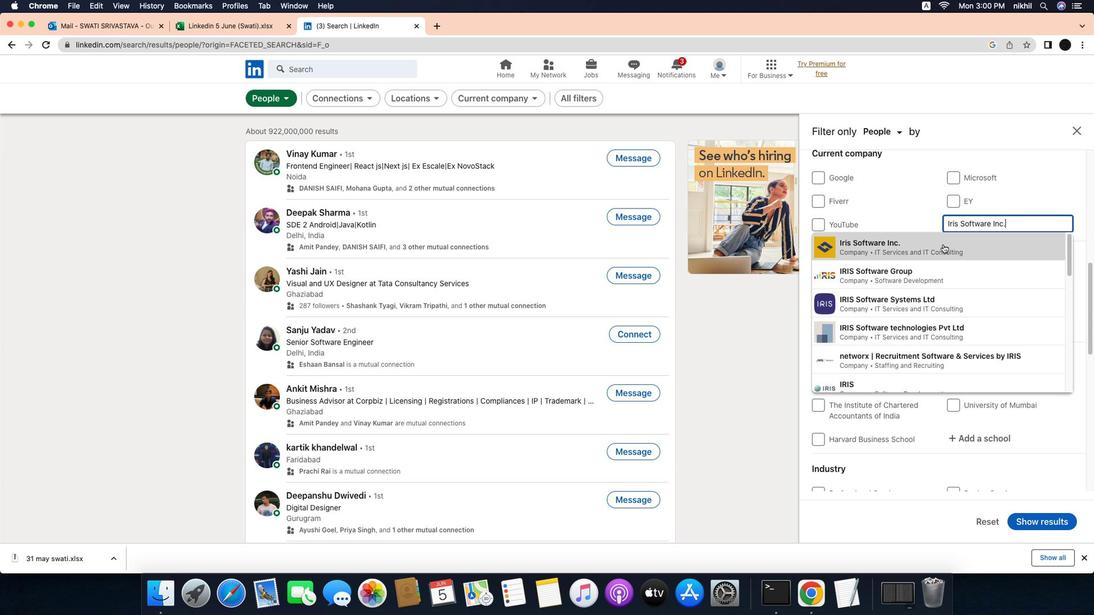 
Action: Mouse moved to (985, 240)
Screenshot: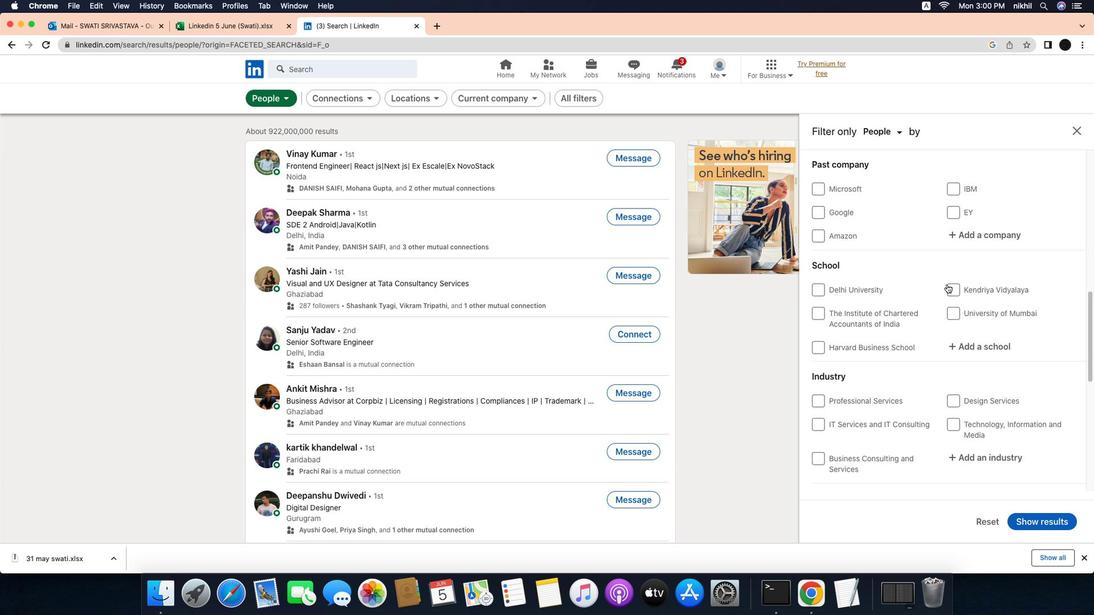 
Action: Mouse pressed left at (985, 240)
Screenshot: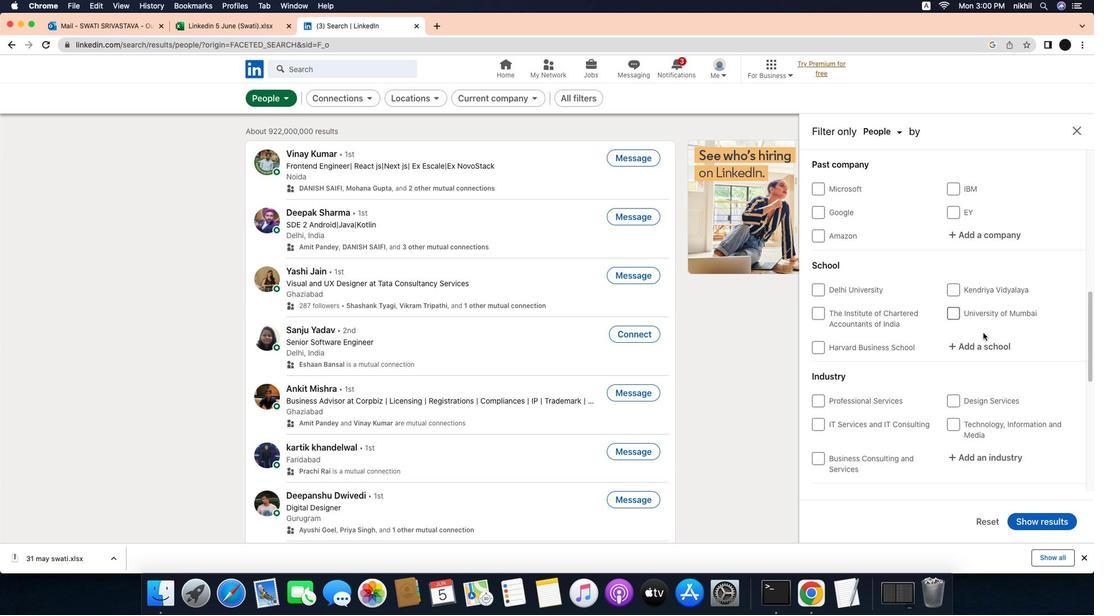 
Action: Mouse moved to (988, 278)
Screenshot: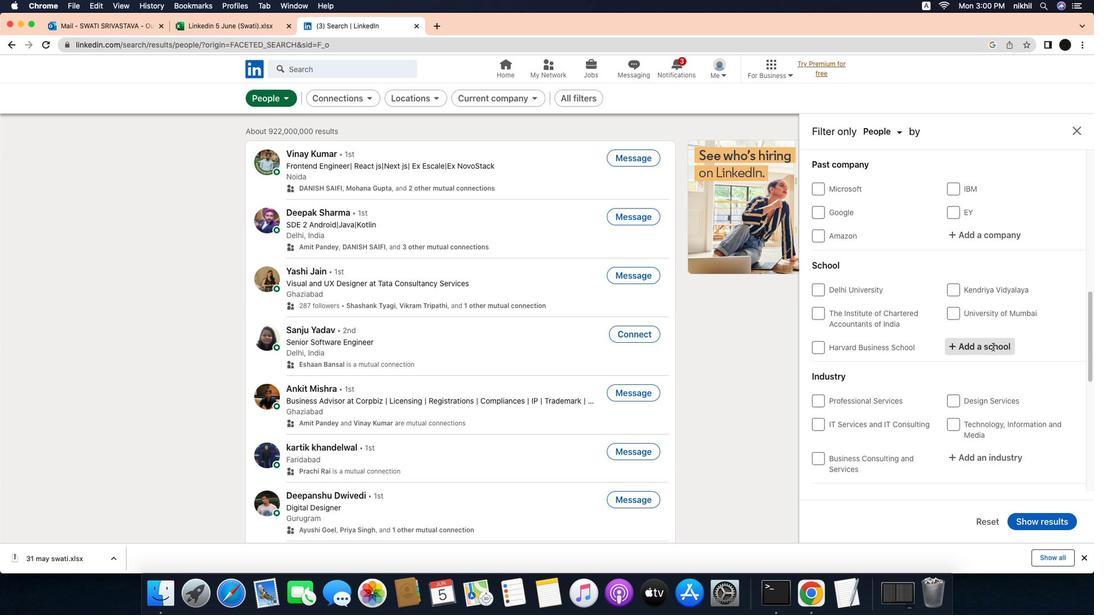 
Action: Mouse scrolled (988, 278) with delta (-20, -21)
Screenshot: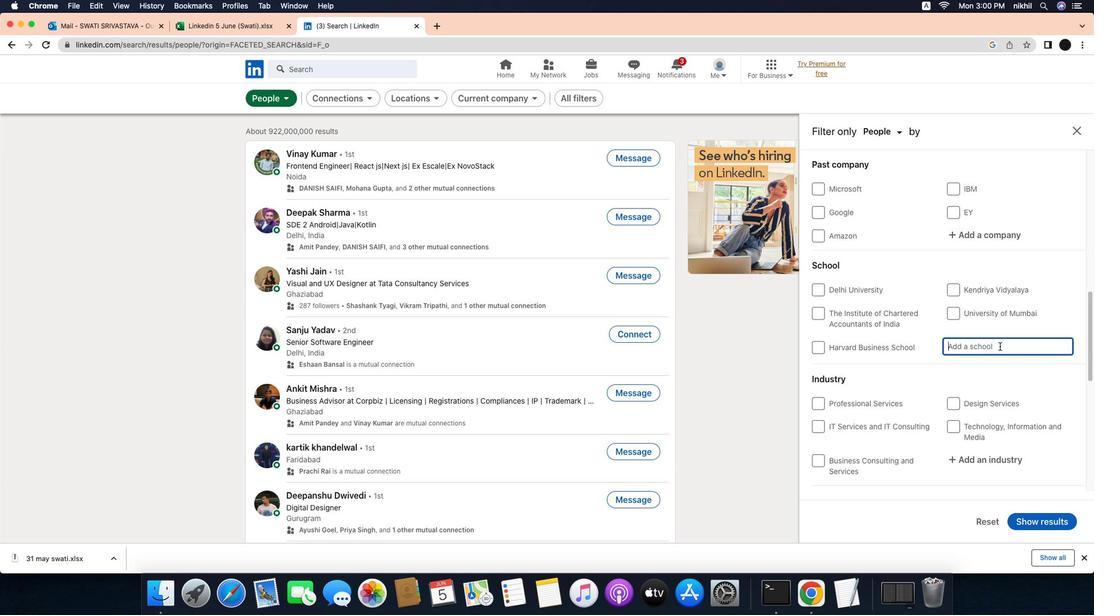 
Action: Mouse scrolled (988, 278) with delta (-20, -21)
Screenshot: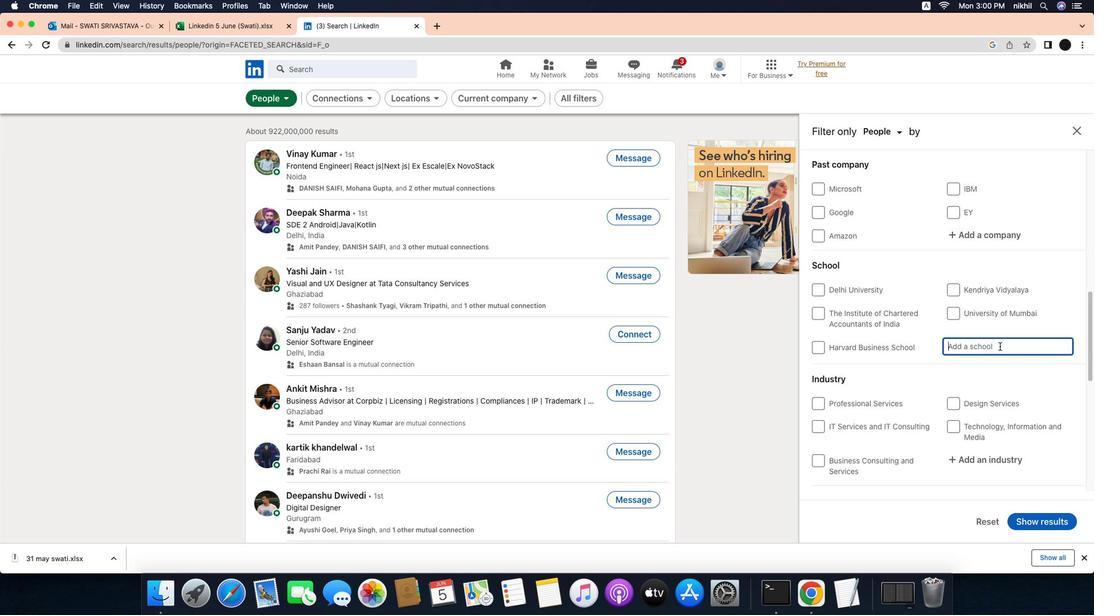 
Action: Mouse scrolled (988, 278) with delta (-20, -21)
Screenshot: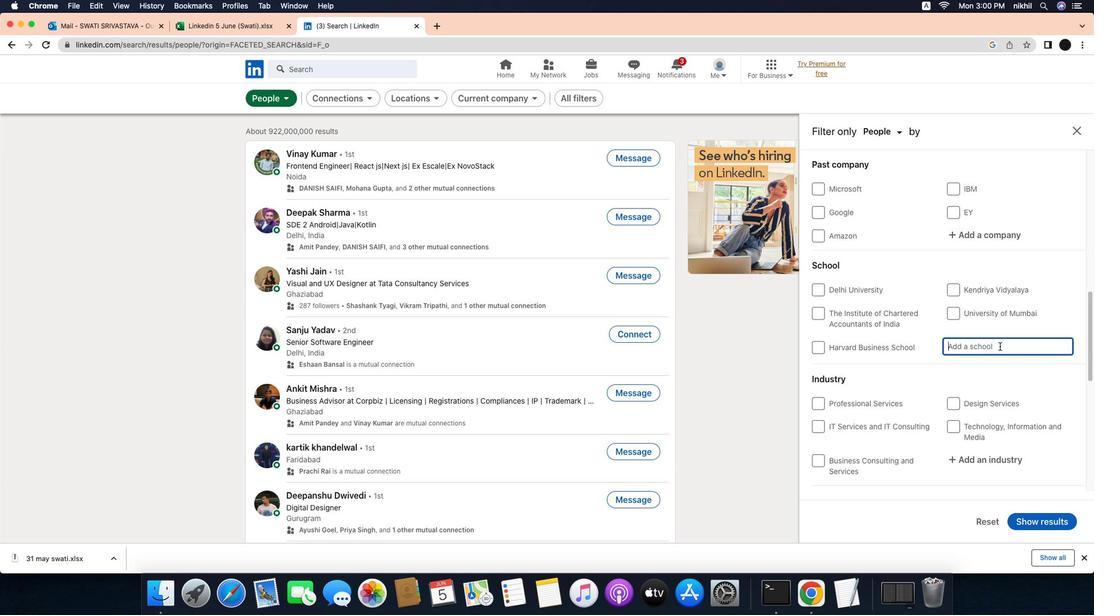 
Action: Mouse scrolled (988, 278) with delta (-20, -21)
Screenshot: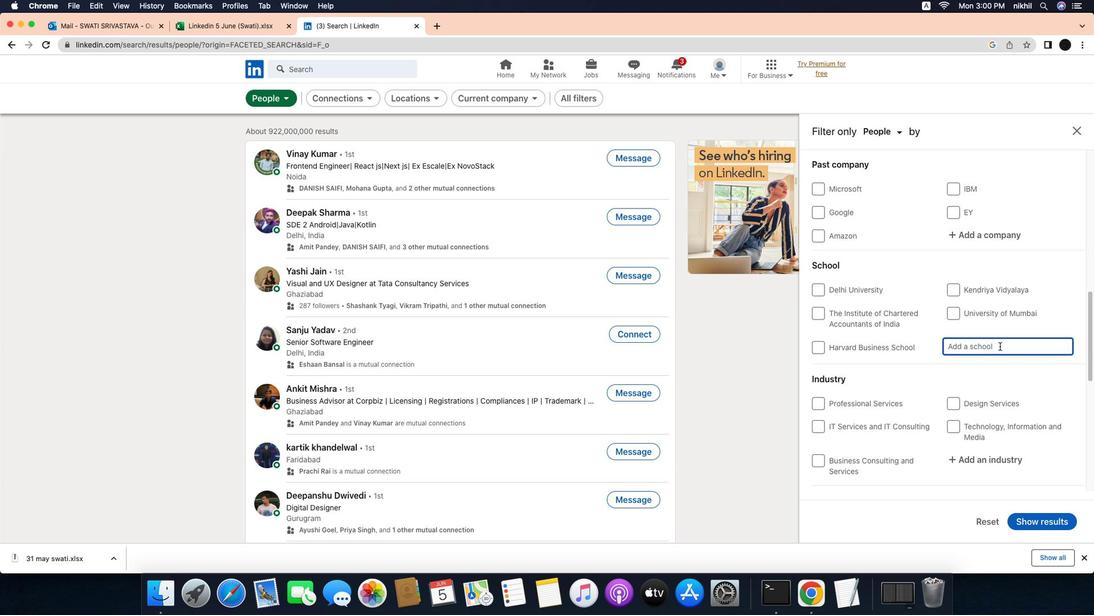 
Action: Mouse moved to (1038, 348)
Screenshot: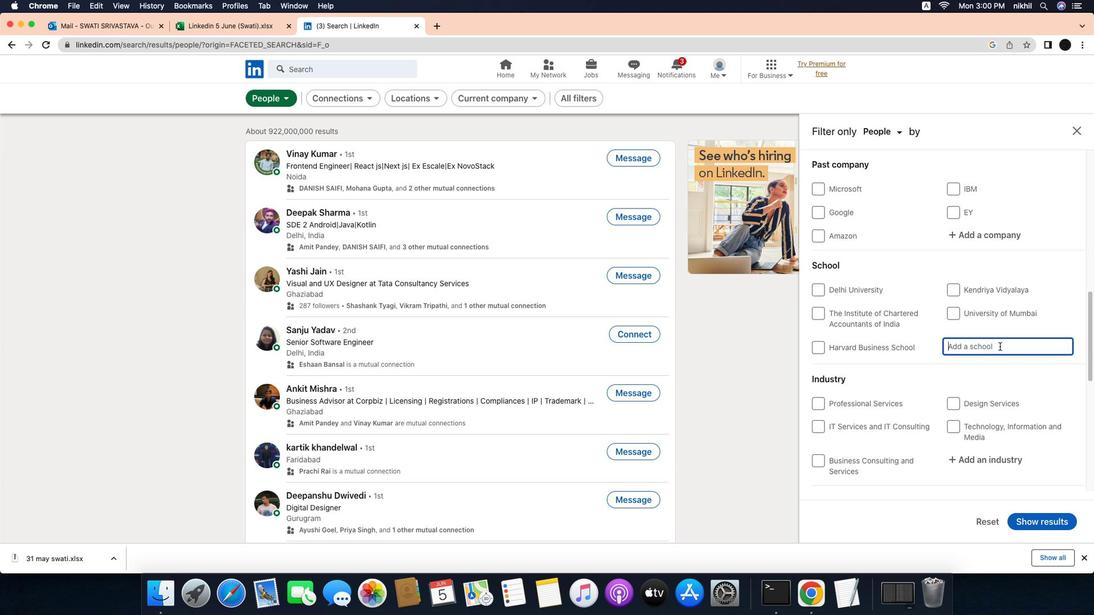 
Action: Mouse pressed left at (1038, 348)
Screenshot: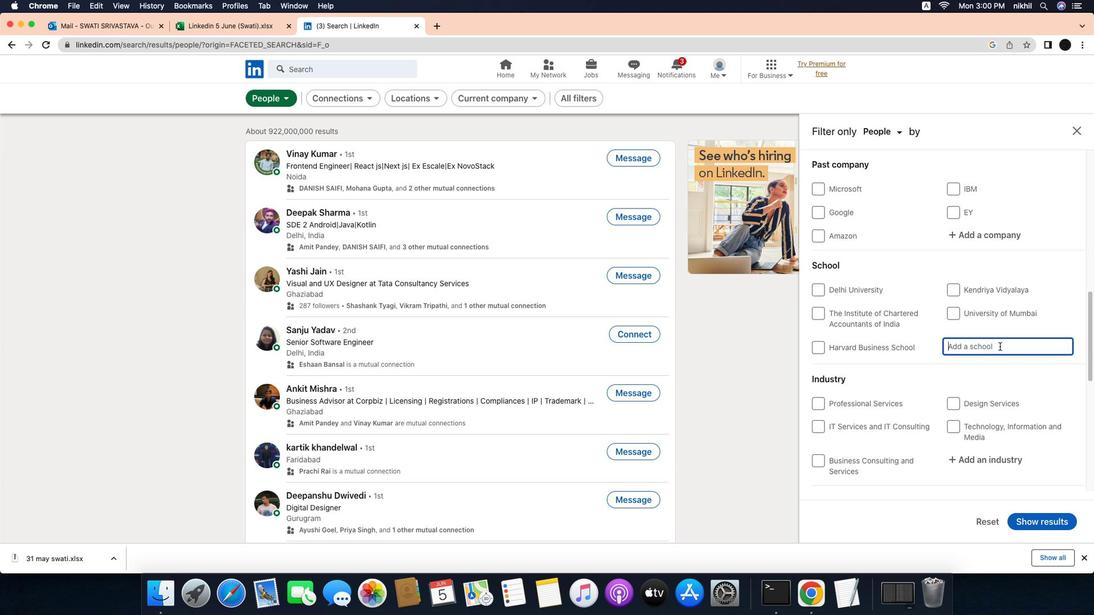 
Action: Mouse moved to (1046, 348)
Screenshot: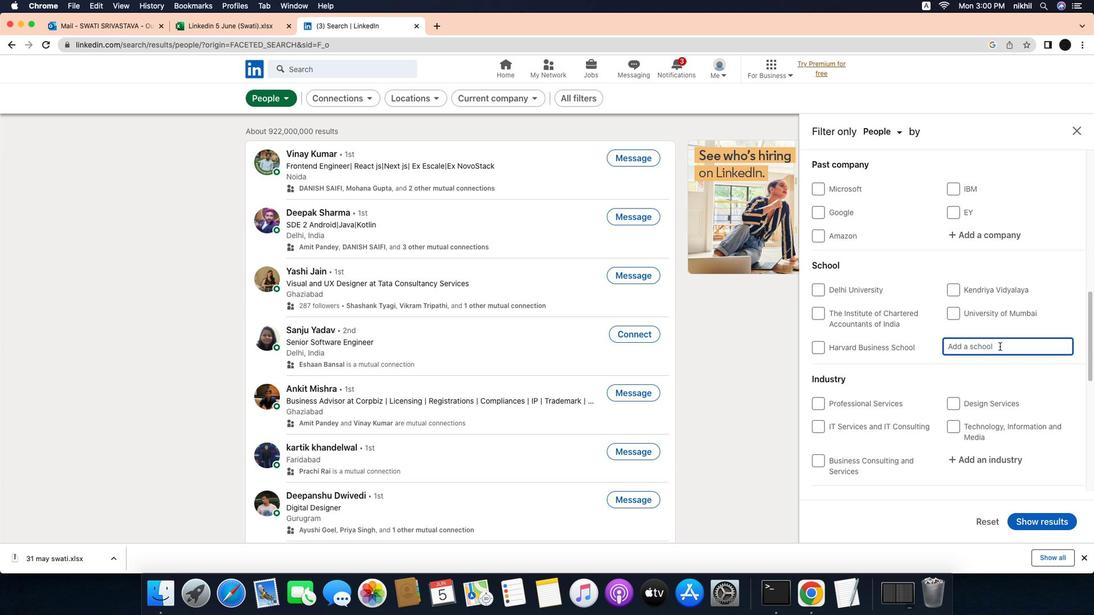 
Action: Key pressed Key.caps_lock'P'Key.caps_lock'r''i''n''c''i''p''a''l'Key.spaceKey.caps_lock'L'Key.space'N'Key.space'W'Key.caps_lock'e''l''i''n''g''k''a''r'Key.spaceKey.caps_lock'I'Key.caps_lock'n''s''t''i''t''u''t''e'Key.space'o''f'Key.spaceKey.caps_lock'M'Key.caps_lock'a''n''g''a''g''e''m''e''n''t'Key.spaceKey.caps_lock'D'Key.caps_lock'e''v''e''l''o''p''m''e''n''t'Key.space'a''n''d'Key.spaceKey.caps_lock'R'Key.caps_lock'e''s''e''a''r''c''h'Key.spaceKey.caps_lock'L'Key.caps_lock'.''n''.'Key.caps_lock'R'Key.caps_lock'o''a''d'','Key.caps_lock'O'Key.caps_lock'p''p''.'Key.caps_lock'M'Key.caps_lock'a''t''u''n''g''a'Key.spaceKey.caps_lock'G'Key.caps_lock'y''m''k''h''a''n''a'','Key.caps_lock'M'Key.caps_lock'a''t''u''n''g''a'Key.shift_r'('Key.caps_lock'C'Key.caps_lock'e''n''t''r''a''l'Key.shift_r')'Key.caps_lock'M'Key.caps_lock'u''m''b''a''i'Key.space'4''0''0'Key.space'0''1''9'Key.enter
Screenshot: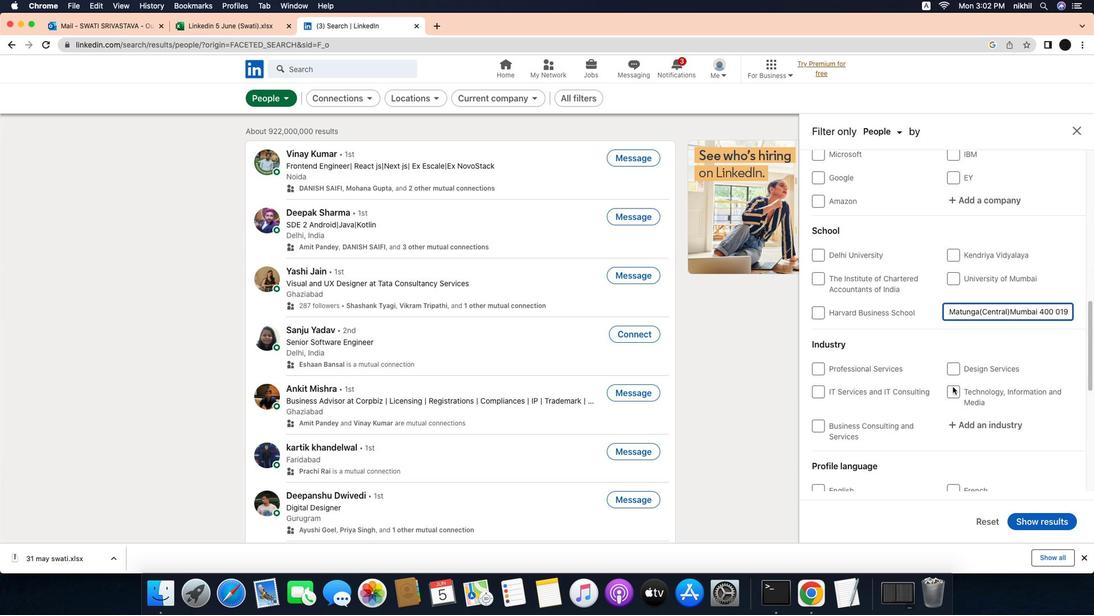 
Action: Mouse moved to (995, 392)
Screenshot: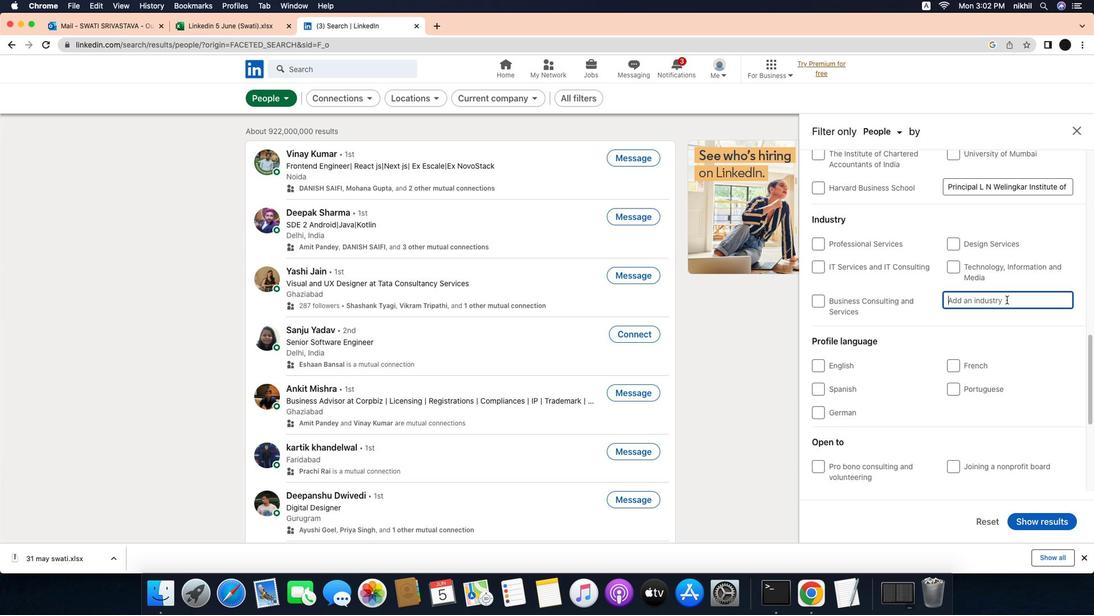 
Action: Mouse scrolled (995, 392) with delta (-20, -21)
Screenshot: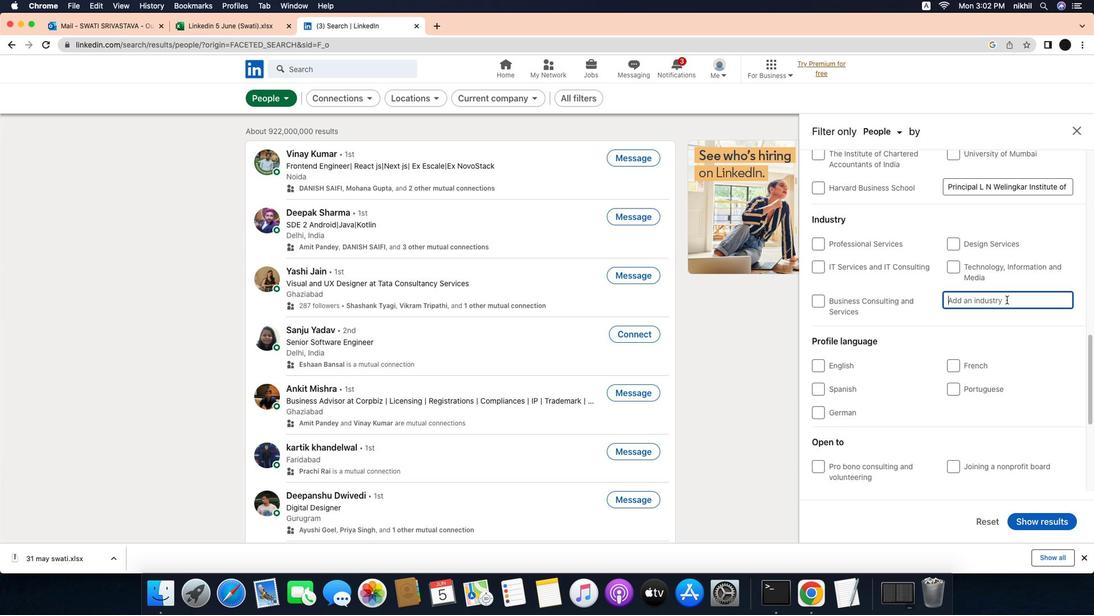 
Action: Mouse scrolled (995, 392) with delta (-20, -21)
Screenshot: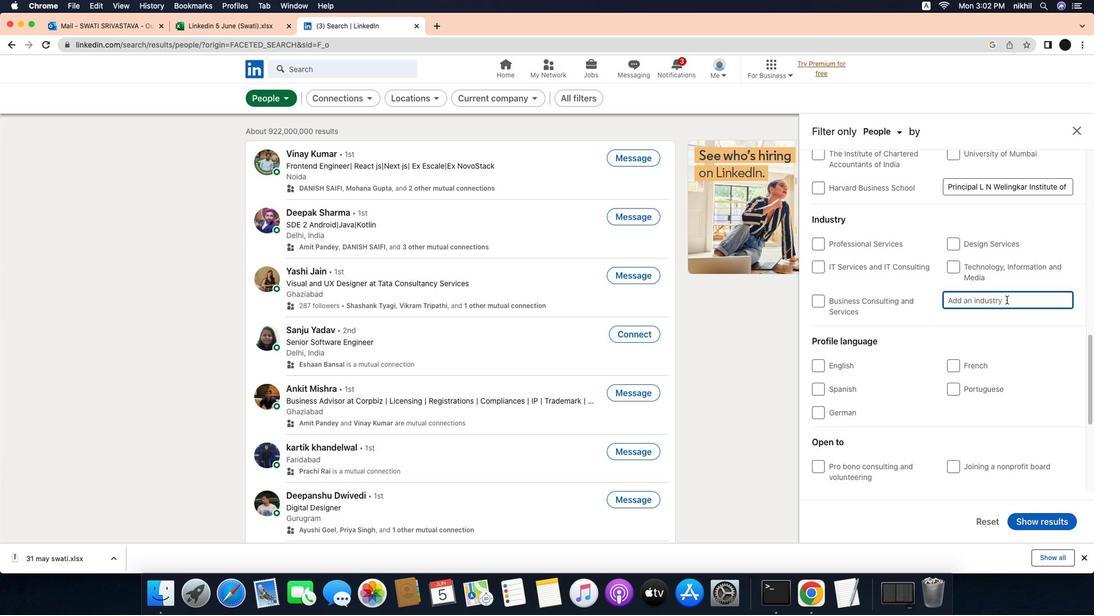
Action: Mouse scrolled (995, 392) with delta (-20, -21)
Screenshot: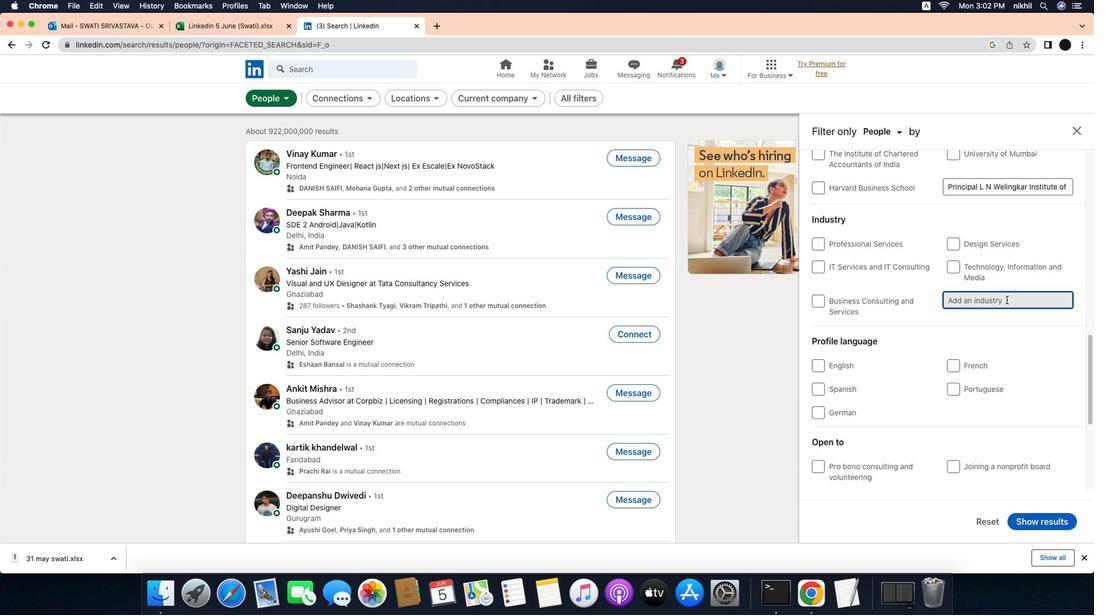 
Action: Mouse scrolled (995, 392) with delta (-20, -22)
Screenshot: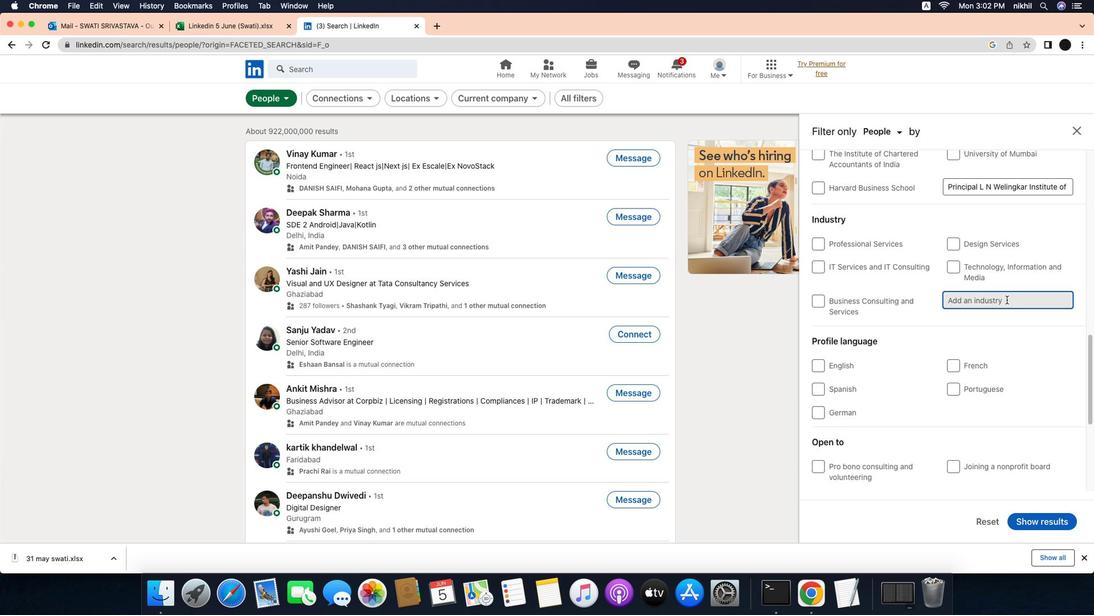 
Action: Mouse moved to (1018, 297)
Screenshot: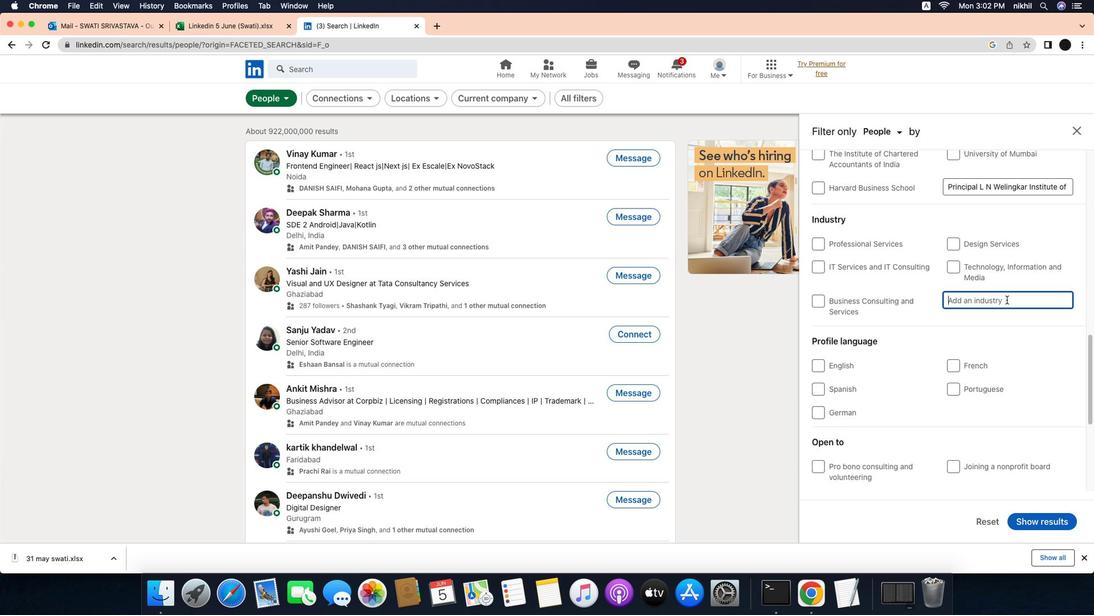 
Action: Mouse pressed left at (1018, 297)
Screenshot: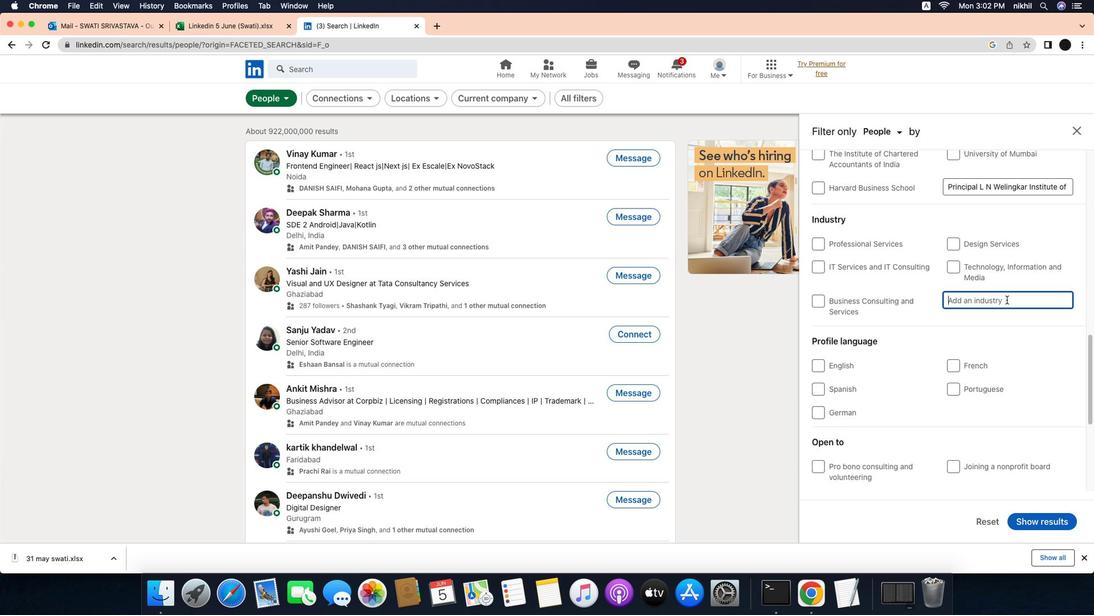 
Action: Mouse moved to (1053, 298)
Screenshot: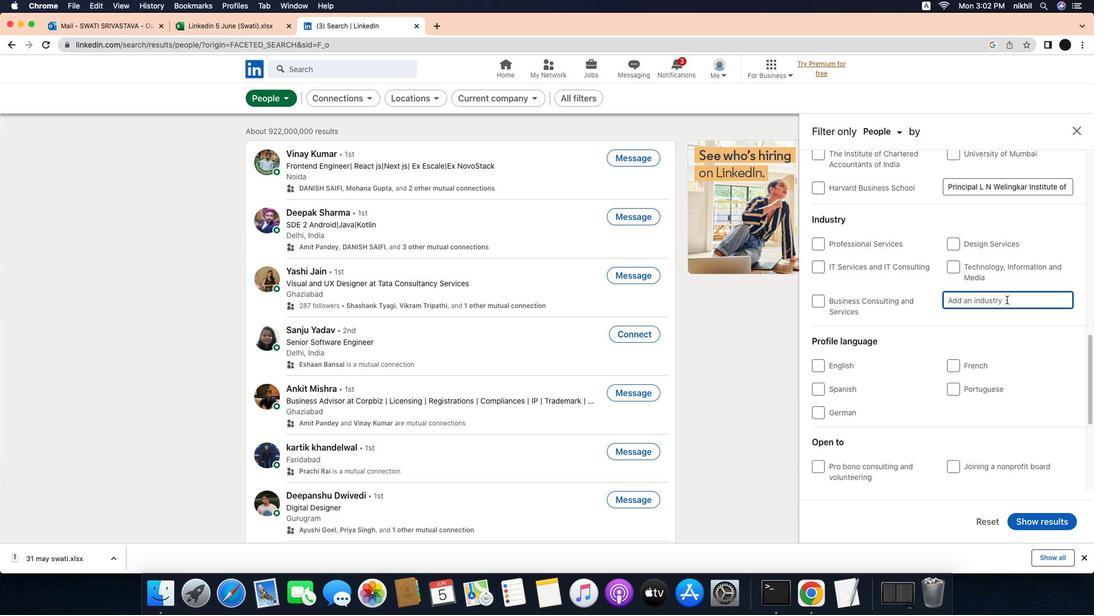 
Action: Mouse pressed left at (1053, 298)
Screenshot: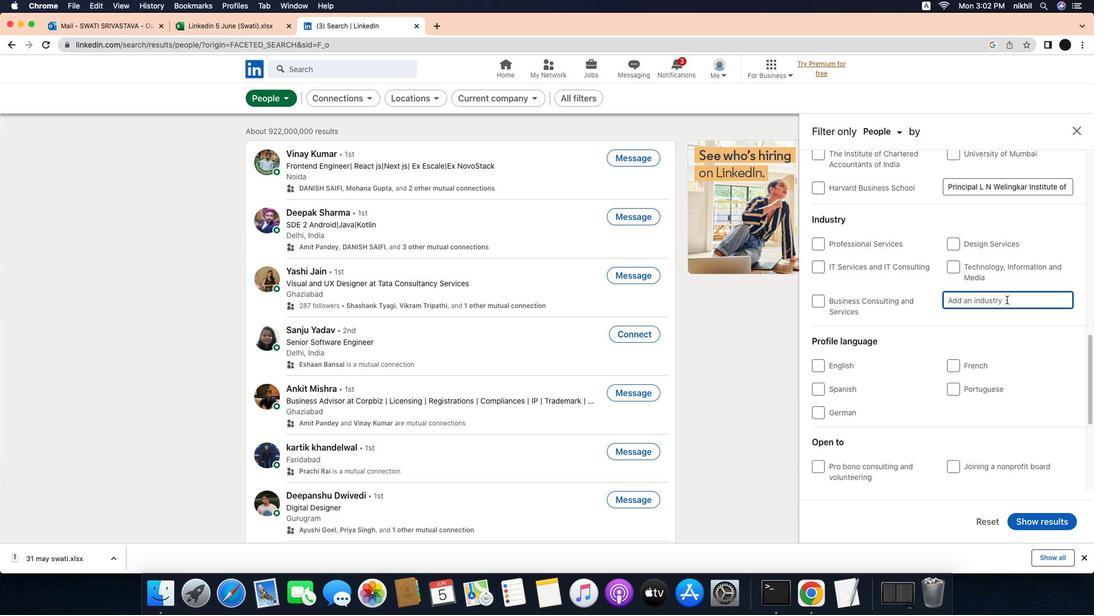 
Action: Key pressed Key.caps_lock'L'Key.caps_lock'e''a''s''i''n''g'Key.spaceKey.caps_lock'R'Key.caps_lock'e''s''i''d''e''n''t''i''a''l'Key.spaceKey.caps_lock'R'Key.caps_lock'e''a''l'Key.spaceKey.caps_lock'E'Key.caps_lock's''t''a''t''e'
Screenshot: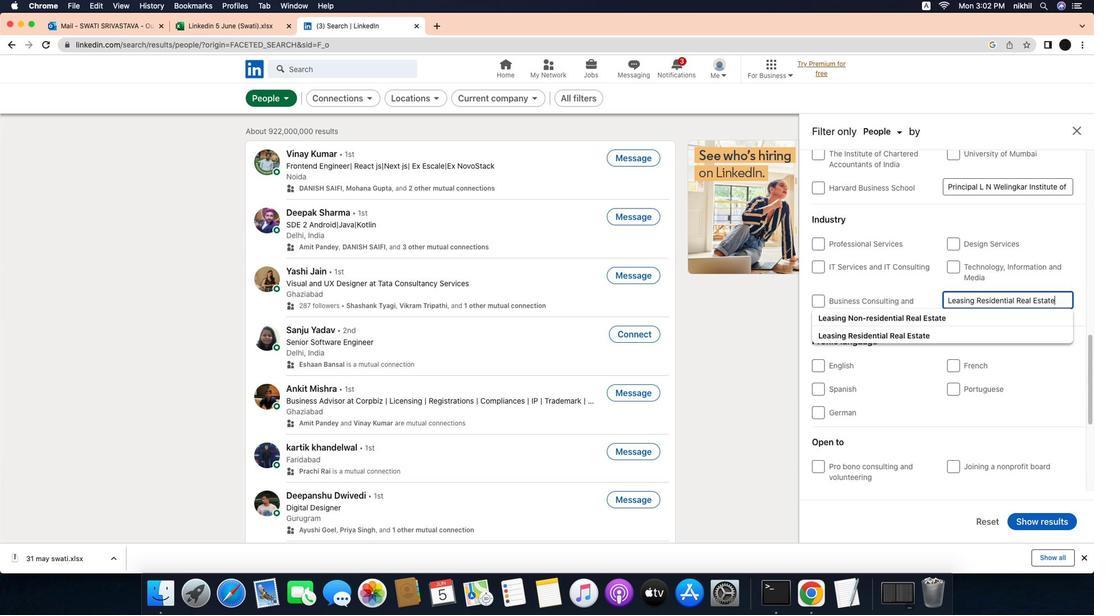 
Action: Mouse moved to (955, 335)
Screenshot: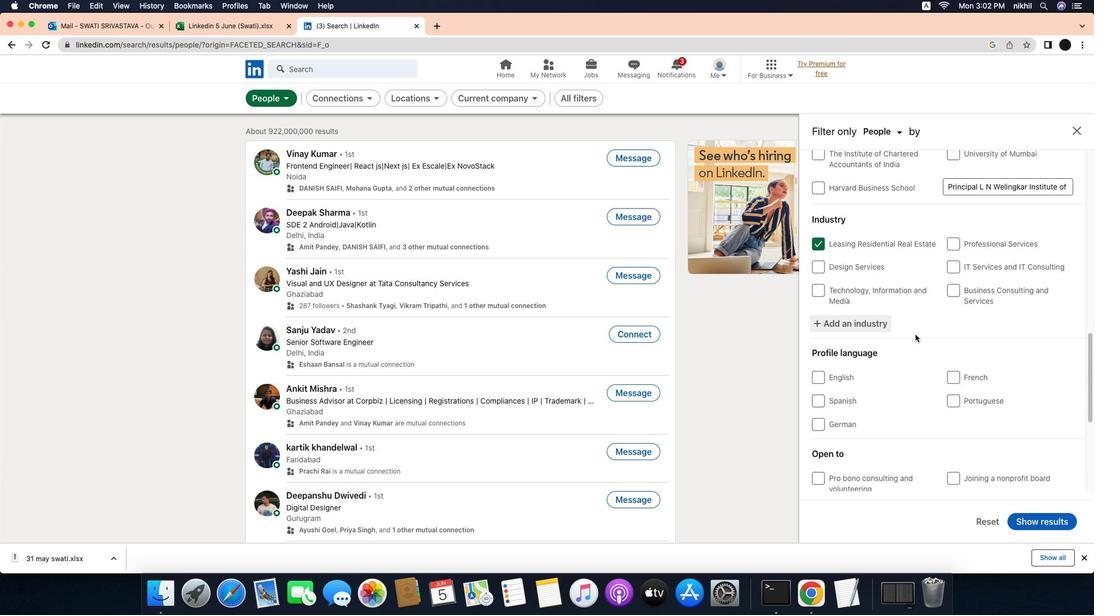 
Action: Mouse pressed left at (955, 335)
Screenshot: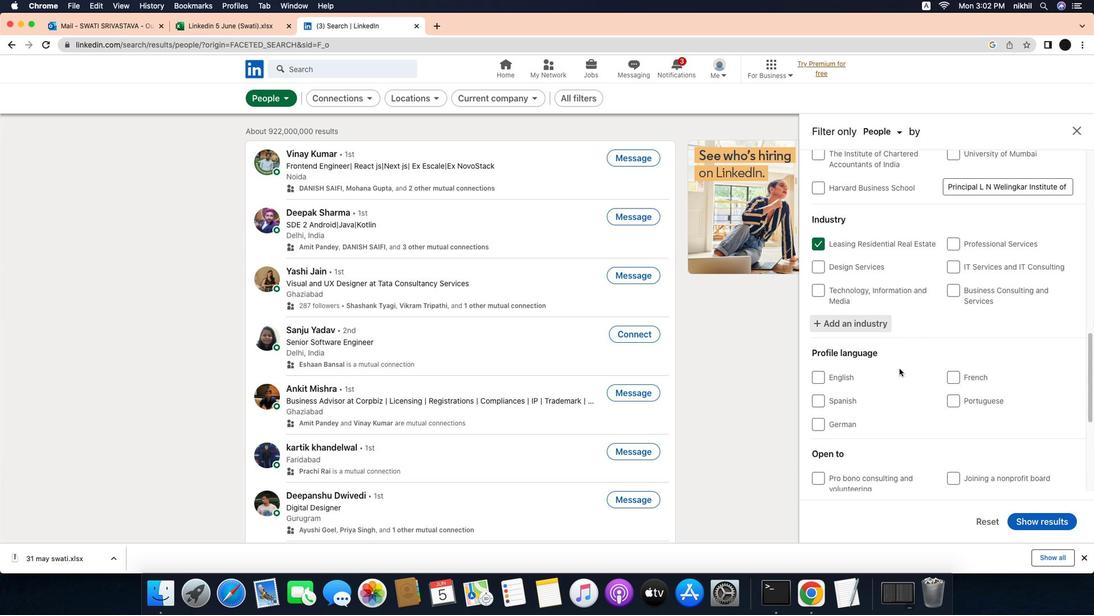 
Action: Mouse moved to (939, 372)
Screenshot: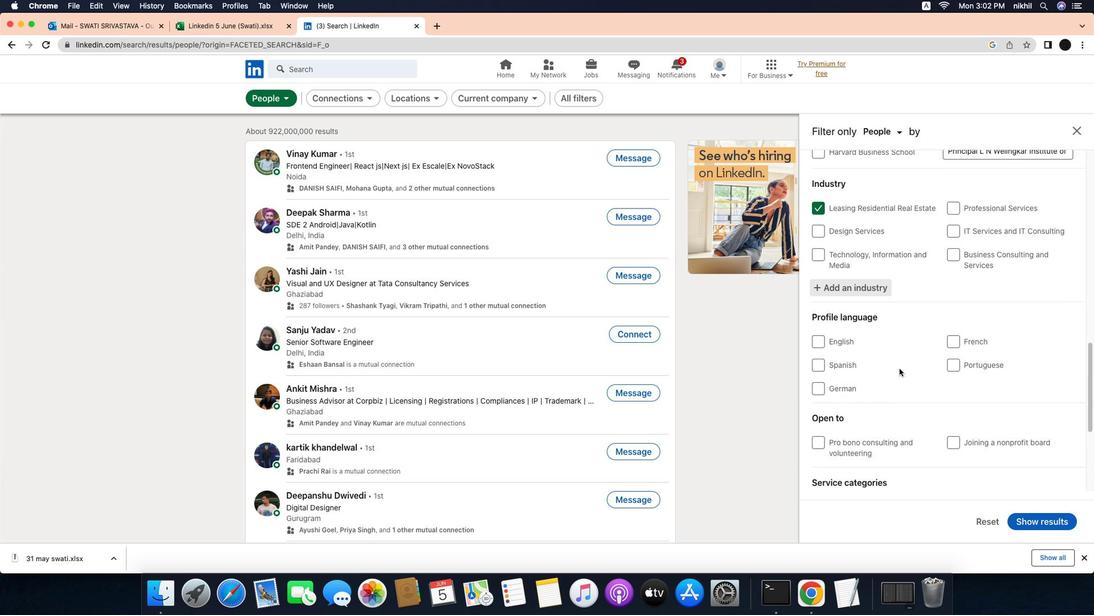 
Action: Mouse scrolled (939, 372) with delta (-20, -21)
Screenshot: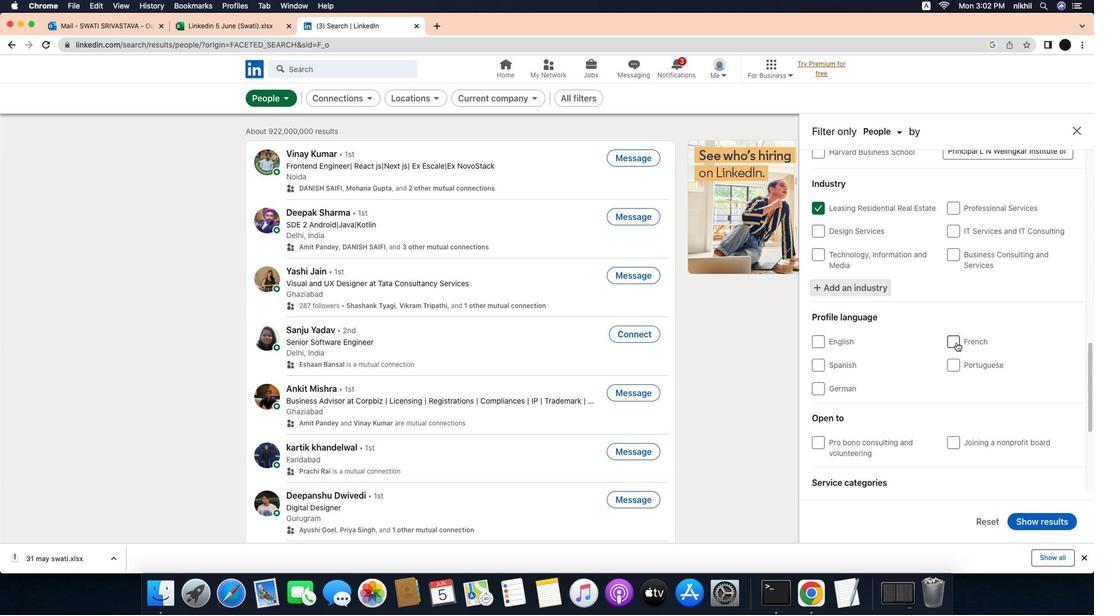 
Action: Mouse scrolled (939, 372) with delta (-20, -21)
Screenshot: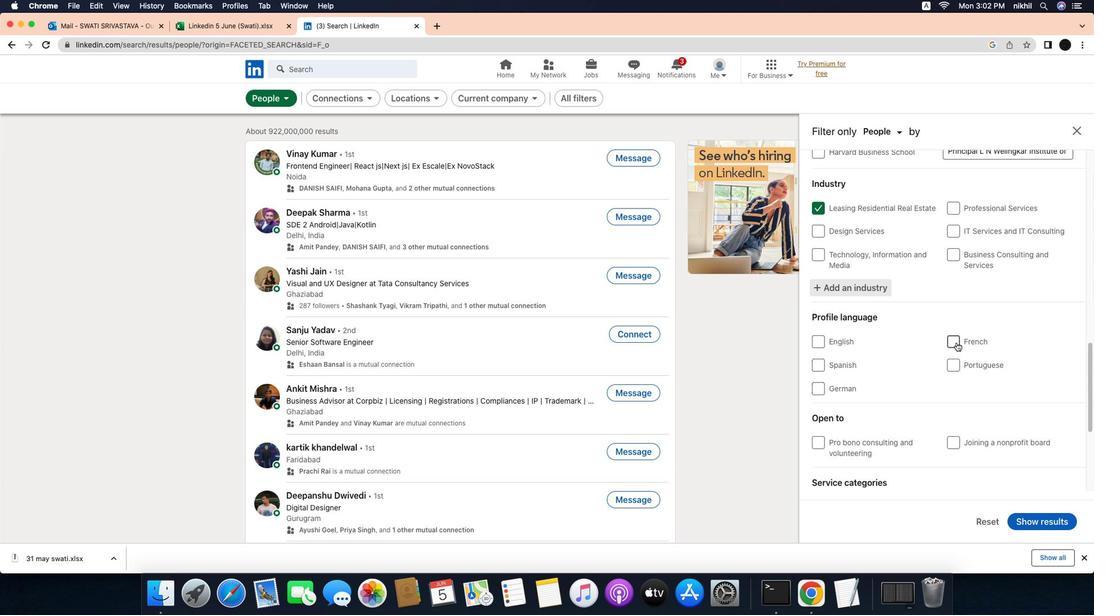 
Action: Mouse scrolled (939, 372) with delta (-20, -21)
Screenshot: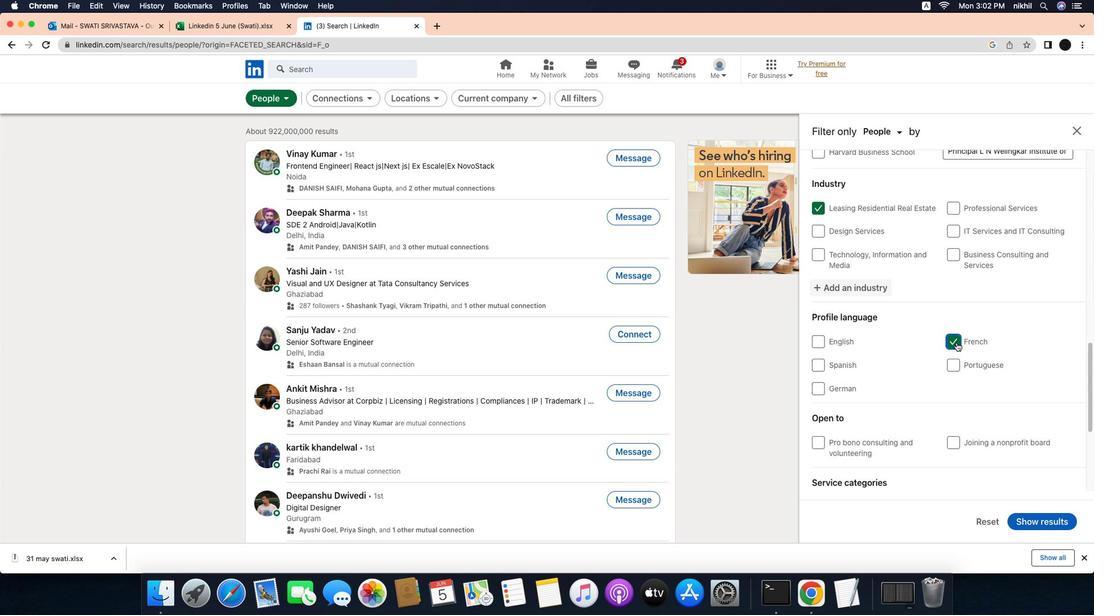 
Action: Mouse moved to (999, 344)
Screenshot: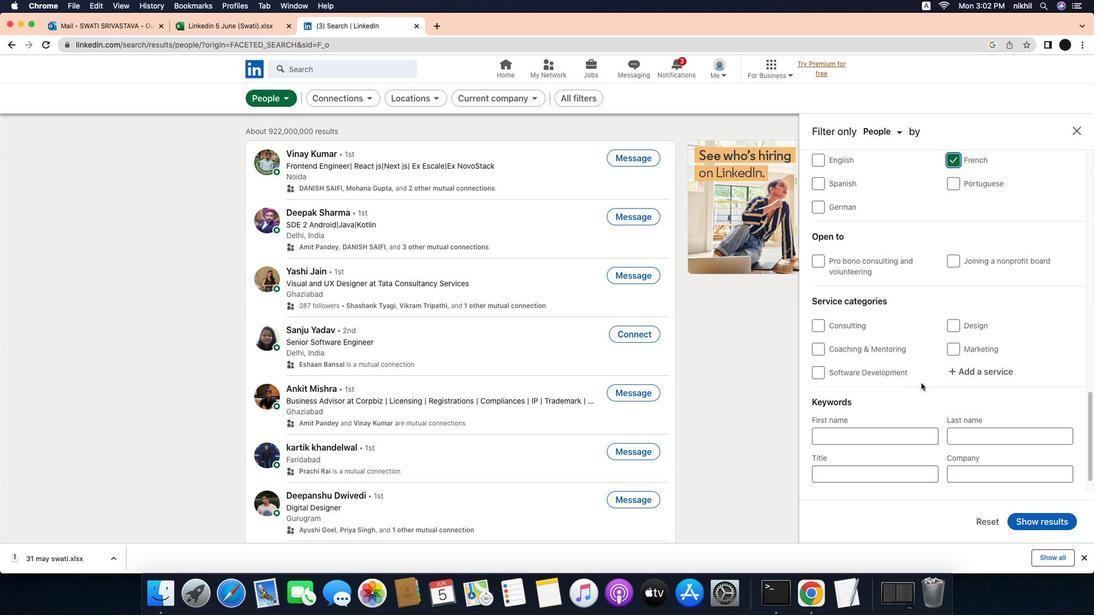
Action: Mouse pressed left at (999, 344)
Screenshot: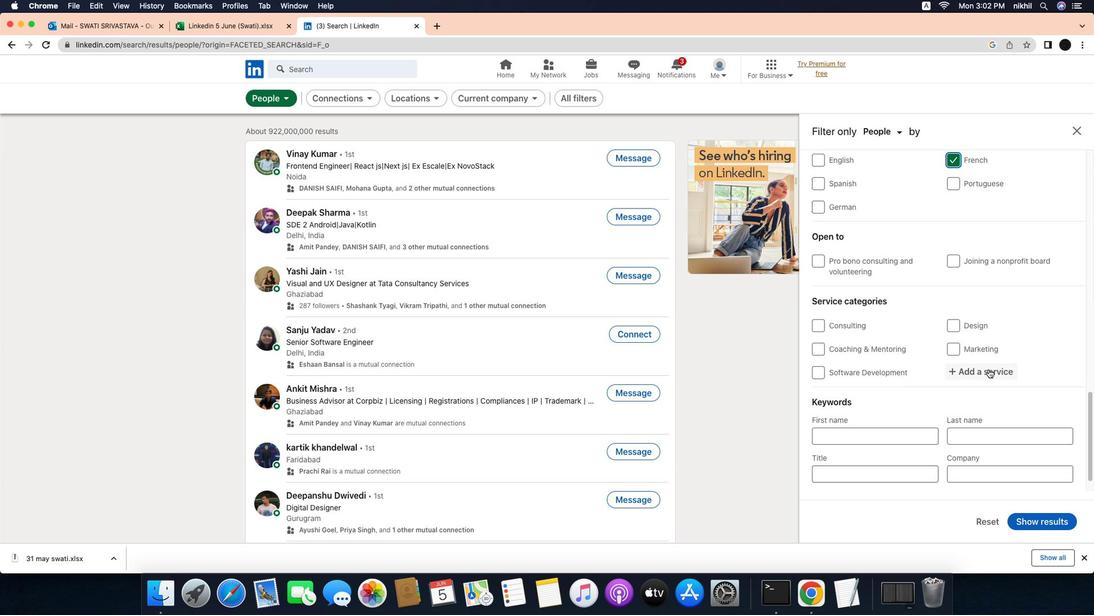 
Action: Mouse moved to (951, 390)
Screenshot: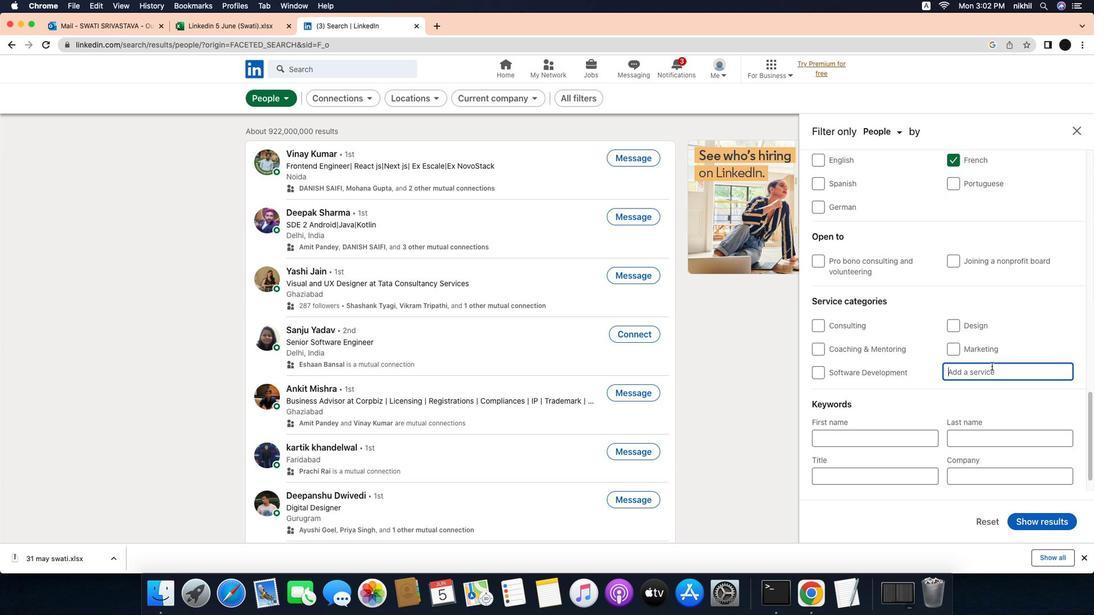
Action: Mouse scrolled (951, 390) with delta (-20, -21)
Screenshot: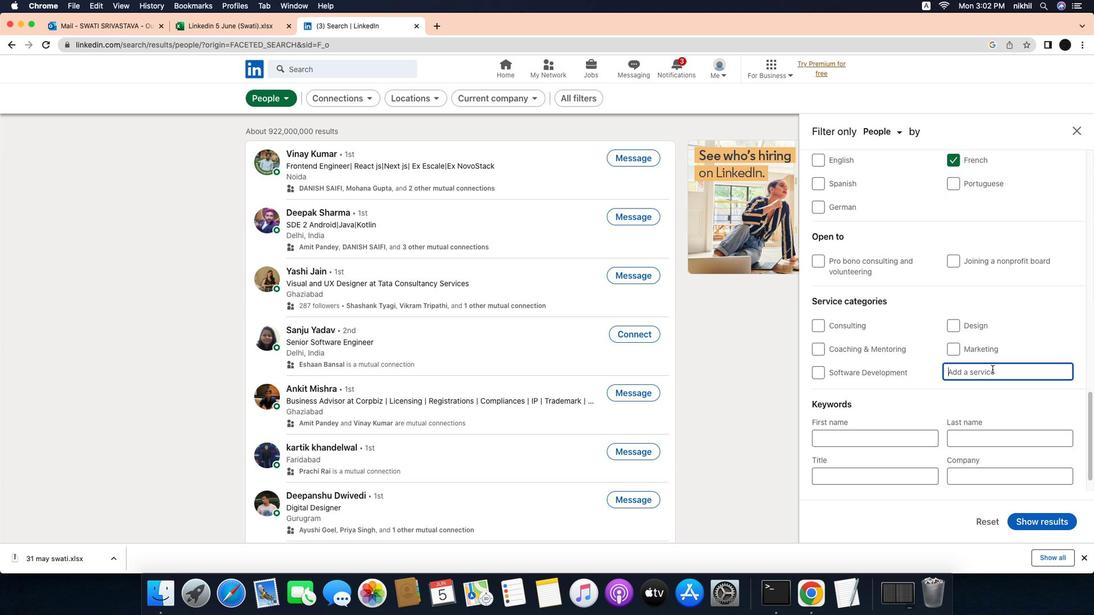 
Action: Mouse scrolled (951, 390) with delta (-20, -21)
Screenshot: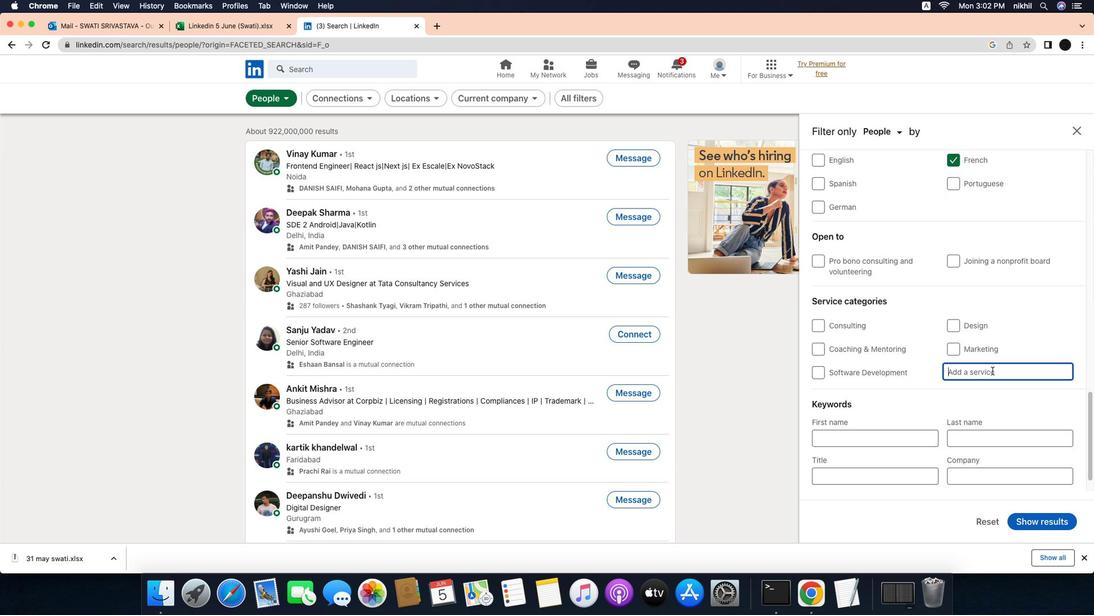 
Action: Mouse scrolled (951, 390) with delta (-20, -21)
Screenshot: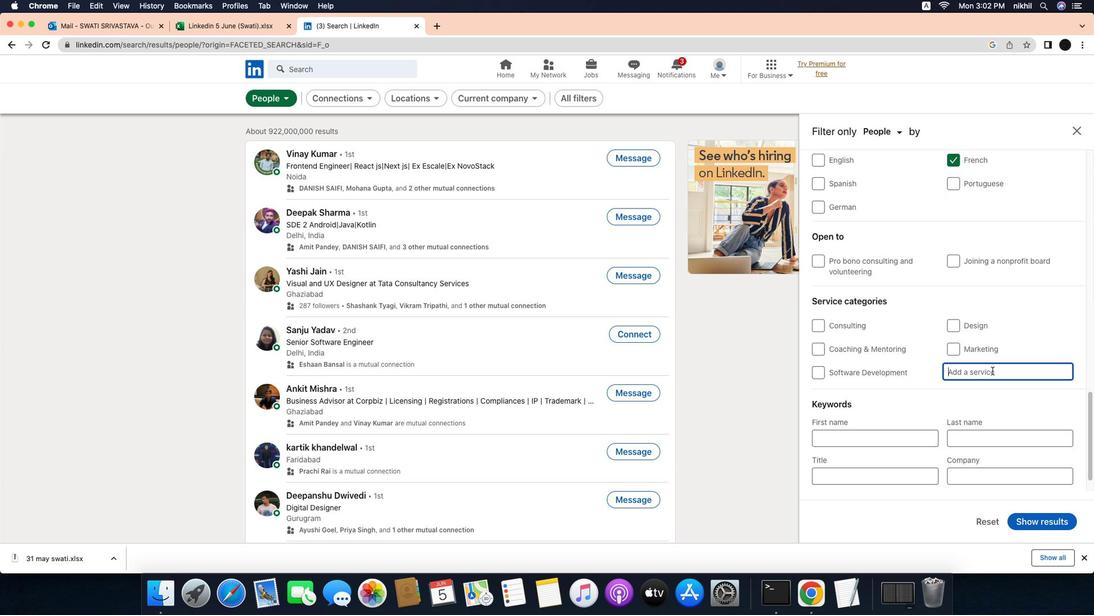 
Action: Mouse moved to (950, 389)
Screenshot: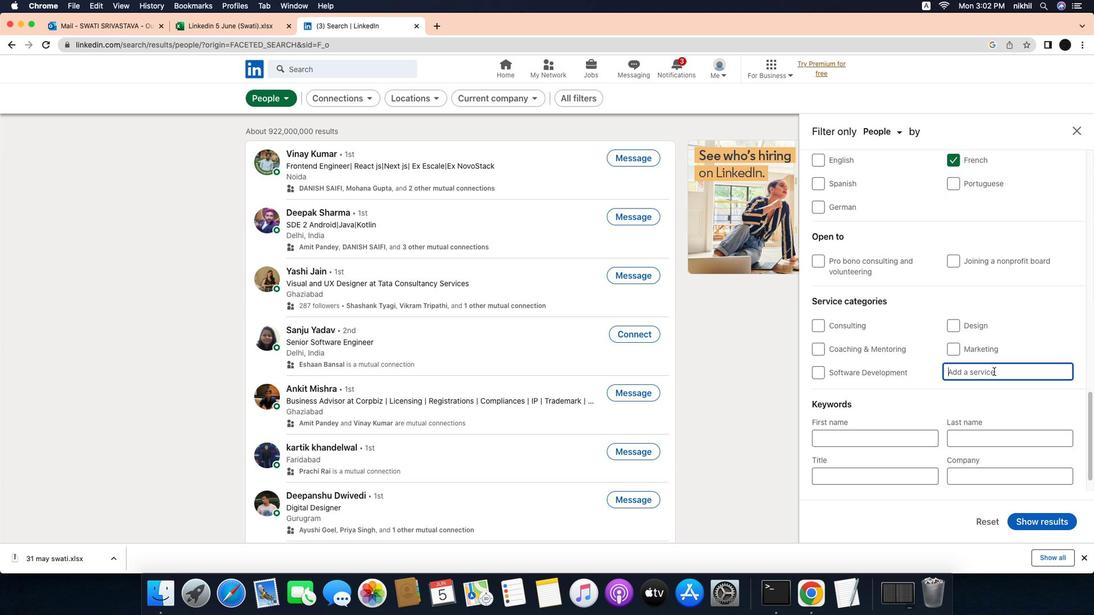
Action: Mouse scrolled (950, 389) with delta (-20, -22)
Screenshot: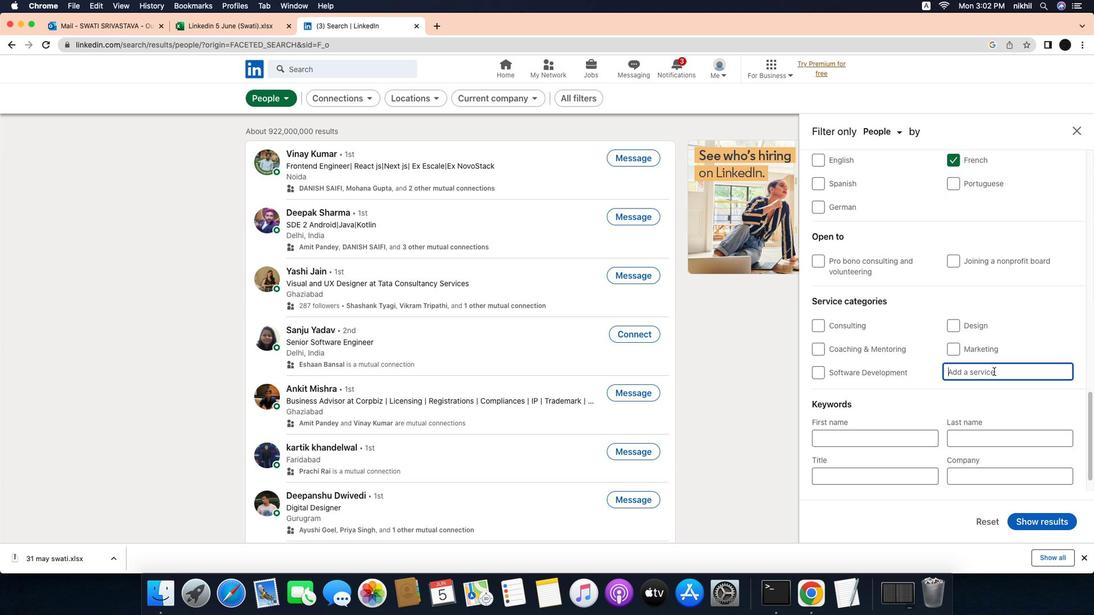 
Action: Mouse scrolled (950, 389) with delta (-20, -21)
Screenshot: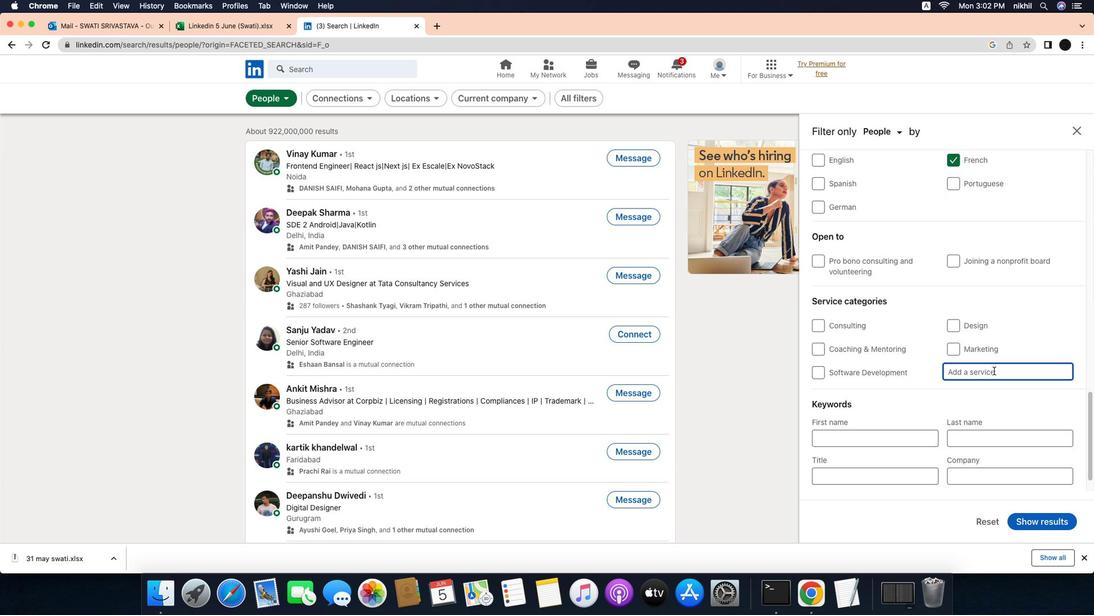 
Action: Mouse scrolled (950, 389) with delta (-20, -21)
Screenshot: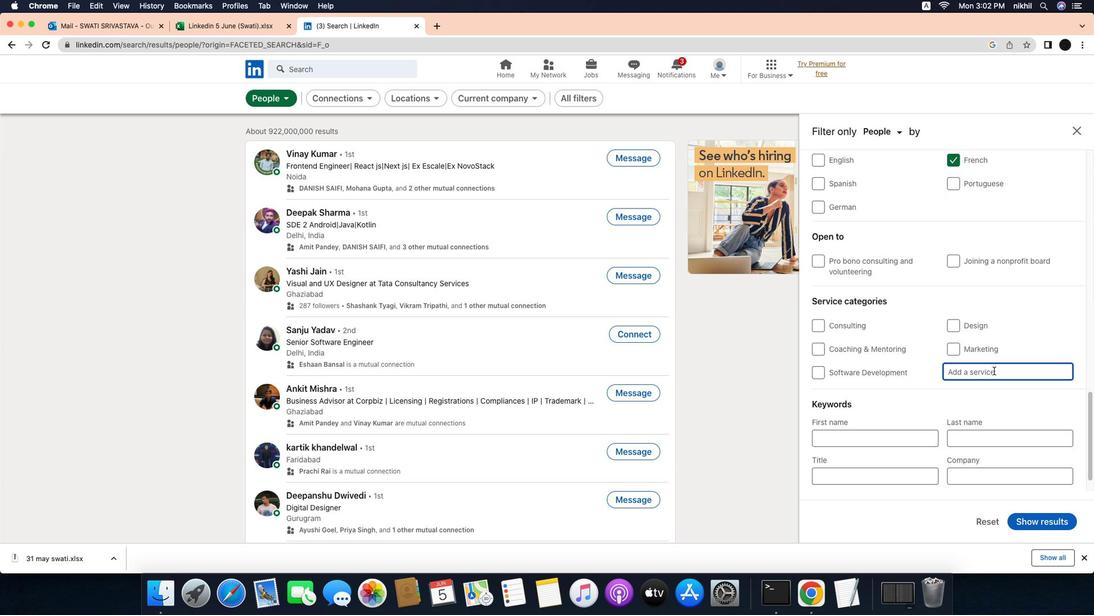 
Action: Mouse moved to (1036, 367)
Screenshot: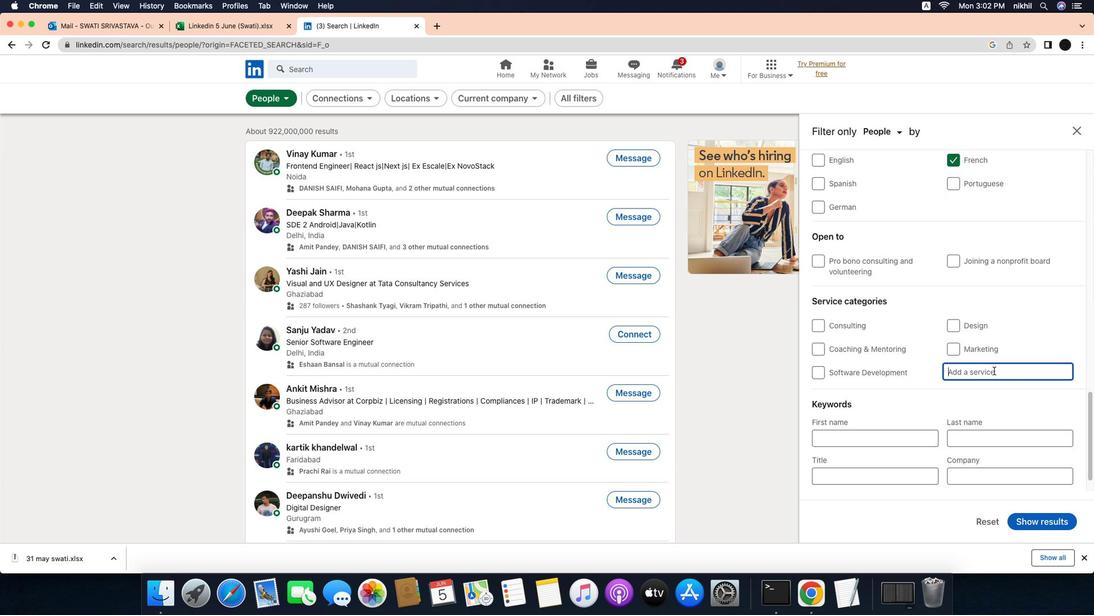 
Action: Mouse pressed left at (1036, 367)
Screenshot: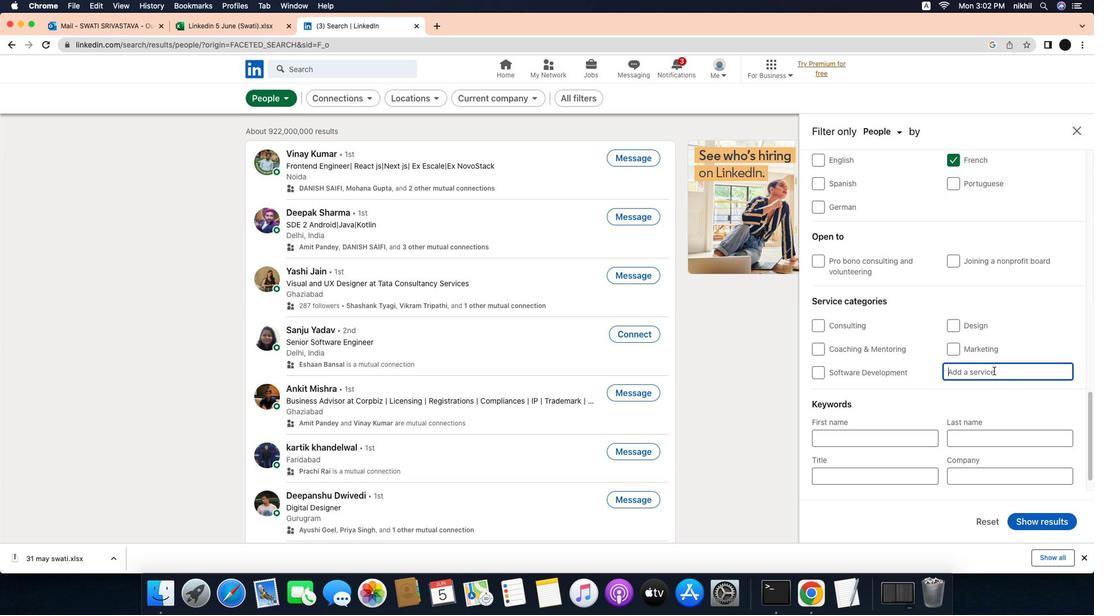 
Action: Mouse moved to (1039, 375)
Screenshot: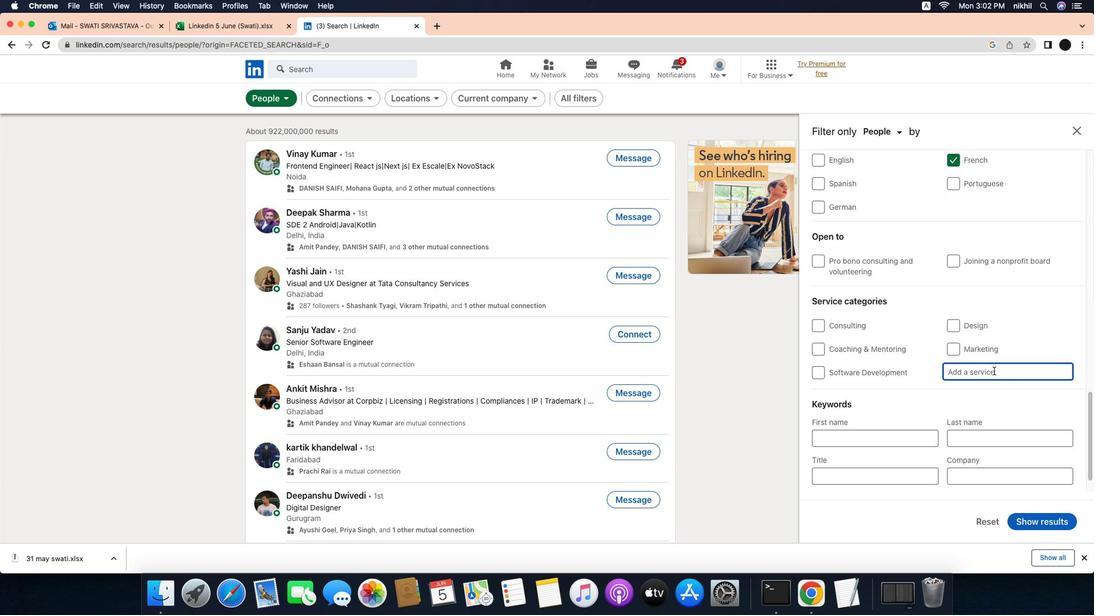 
Action: Mouse pressed left at (1039, 375)
Screenshot: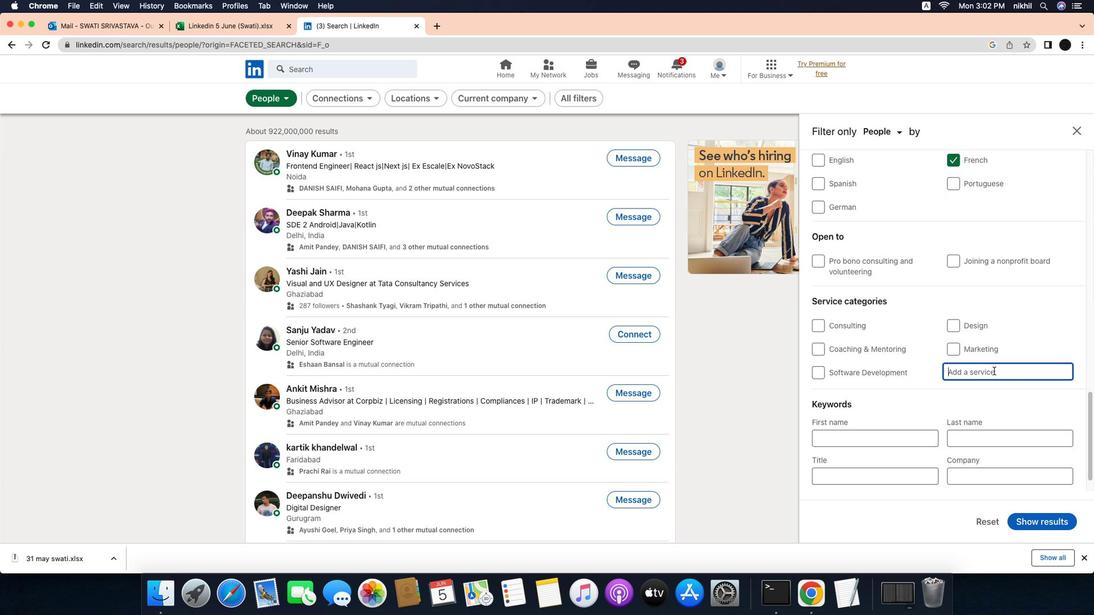 
Action: Key pressed Key.caps_lock'S'Key.caps_lock'e''a''r''c''h'Key.spaceKey.caps_lock'E'Key.caps_lock'n''g''i''n''e'Key.spaceKey.caps_lock'M'Key.caps_lock'a''r''k''e''t''i''n''g'Key.spaceKey.shift_r'('Key.caps_lock'S''E''M'Key.shift_r')'
Screenshot: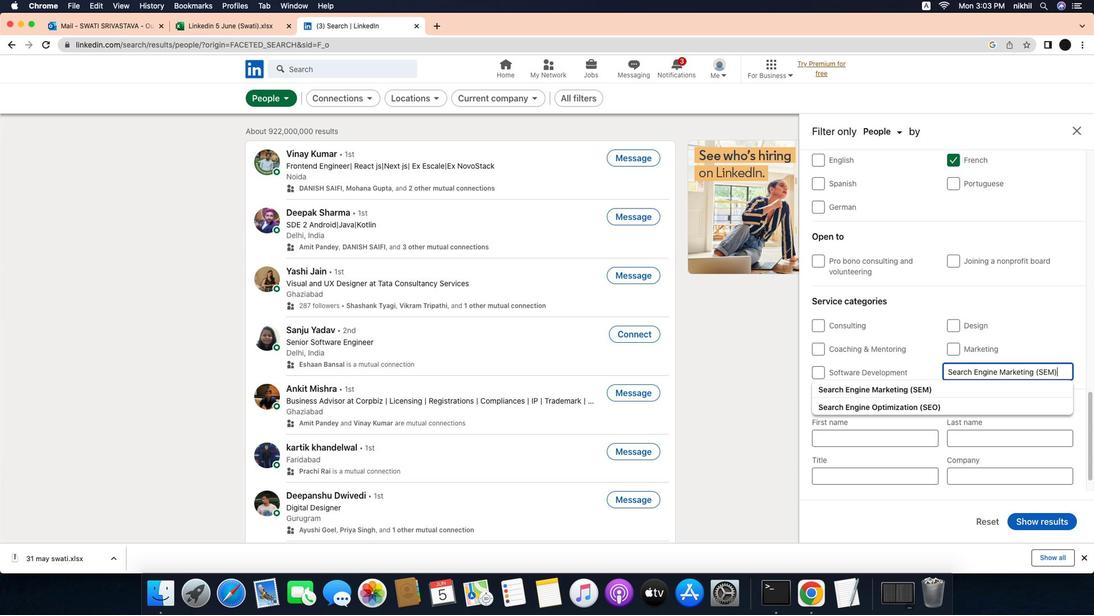 
Action: Mouse moved to (940, 392)
Screenshot: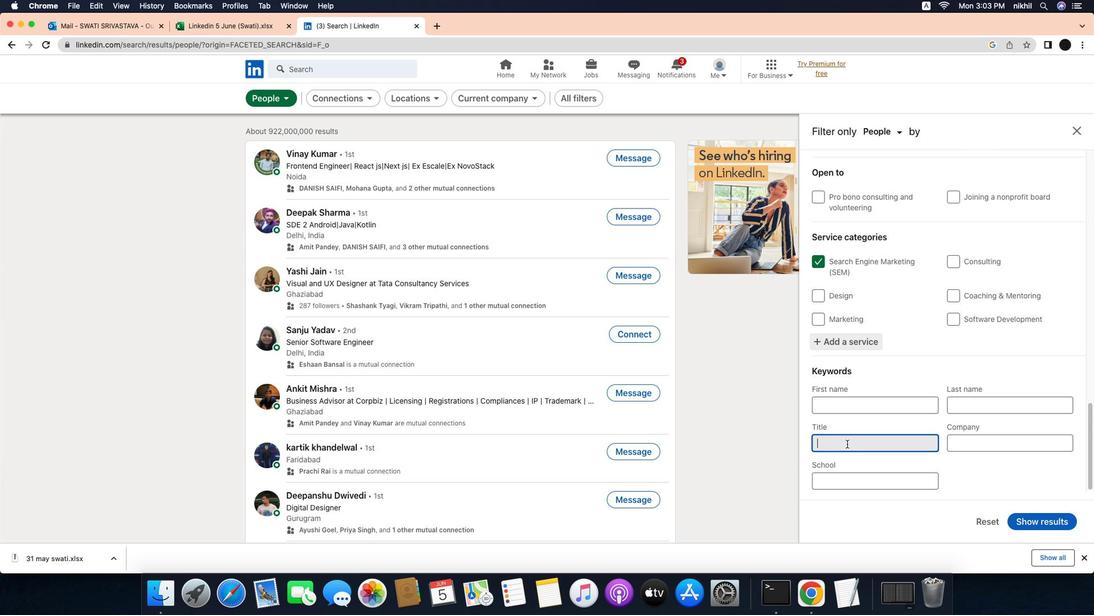 
Action: Mouse pressed left at (940, 392)
Screenshot: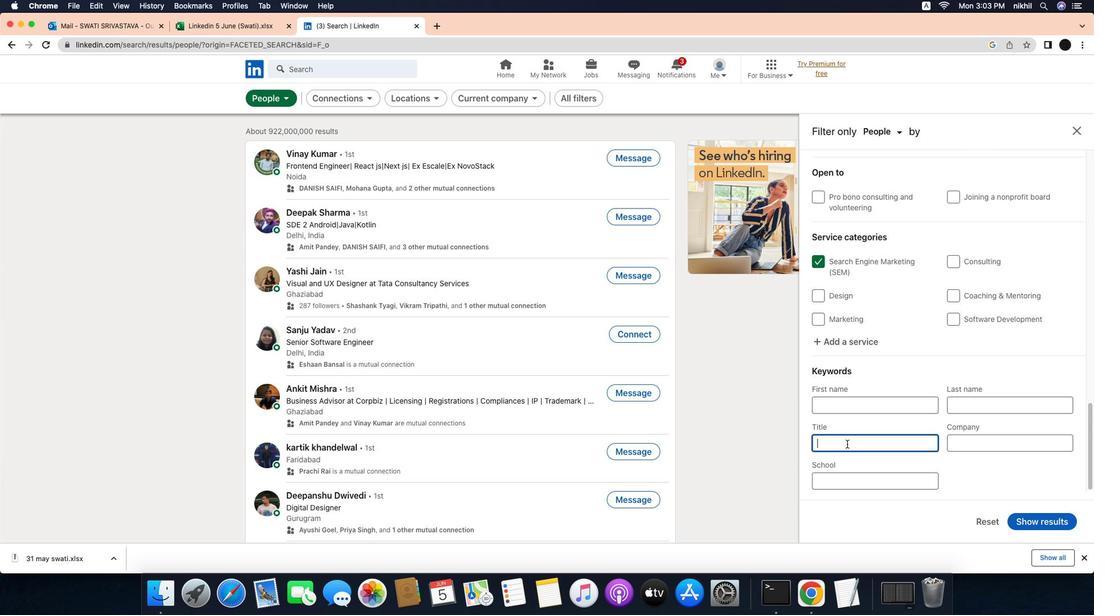 
Action: Mouse moved to (941, 385)
Screenshot: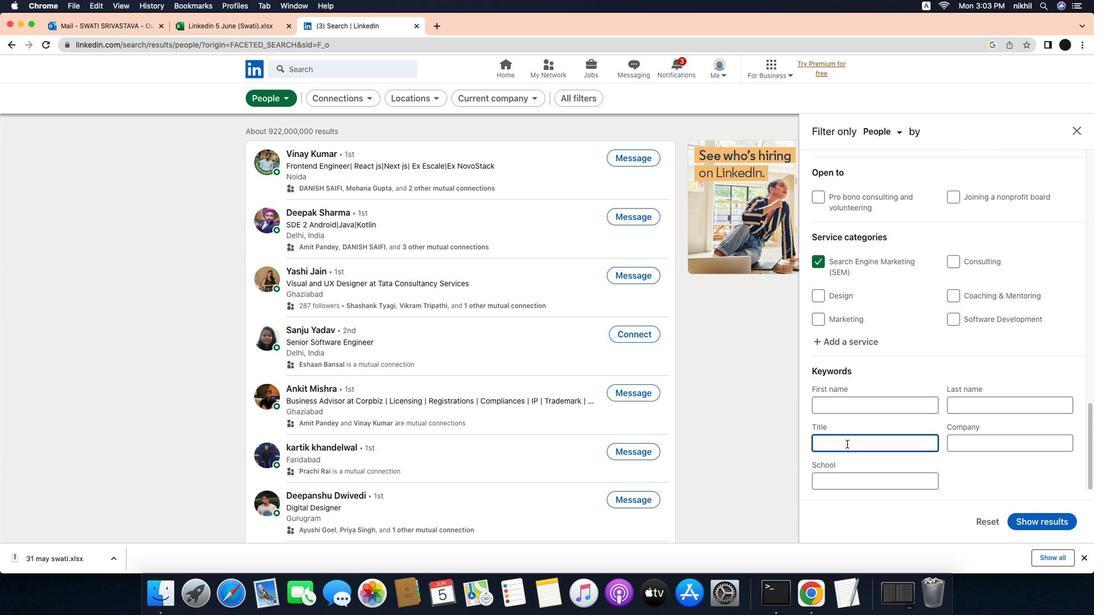 
Action: Mouse scrolled (941, 385) with delta (-20, -21)
Screenshot: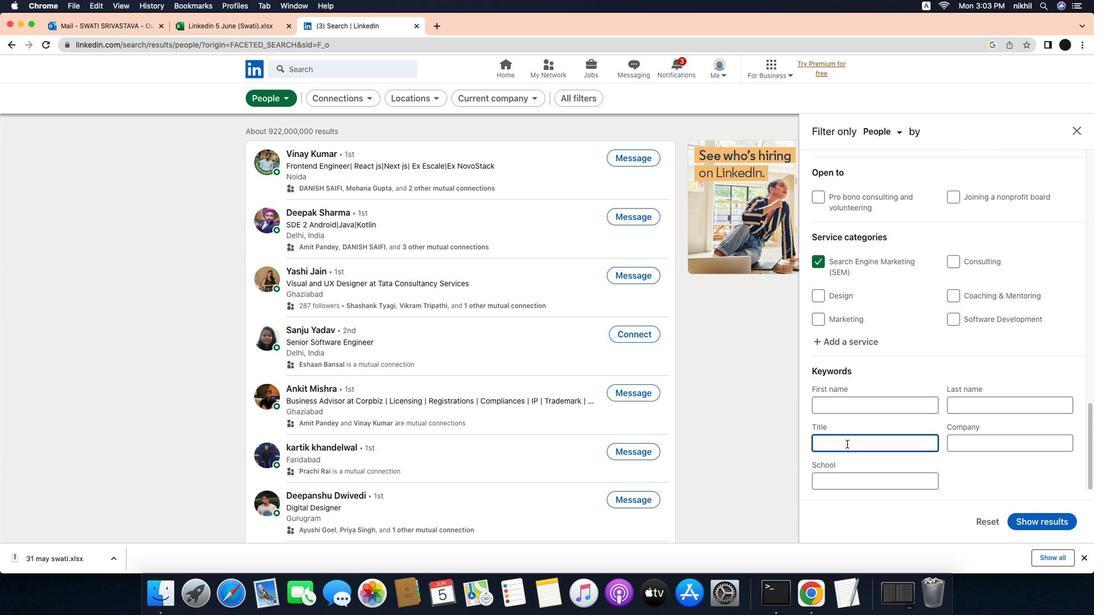 
Action: Mouse scrolled (941, 385) with delta (-20, -21)
Screenshot: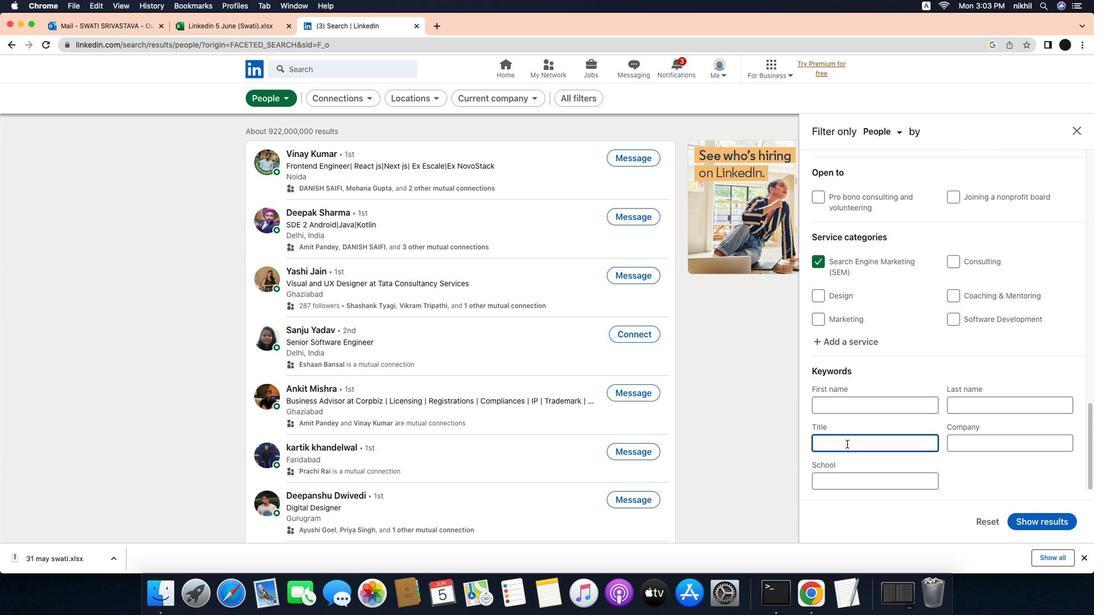 
Action: Mouse scrolled (941, 385) with delta (-20, -22)
Screenshot: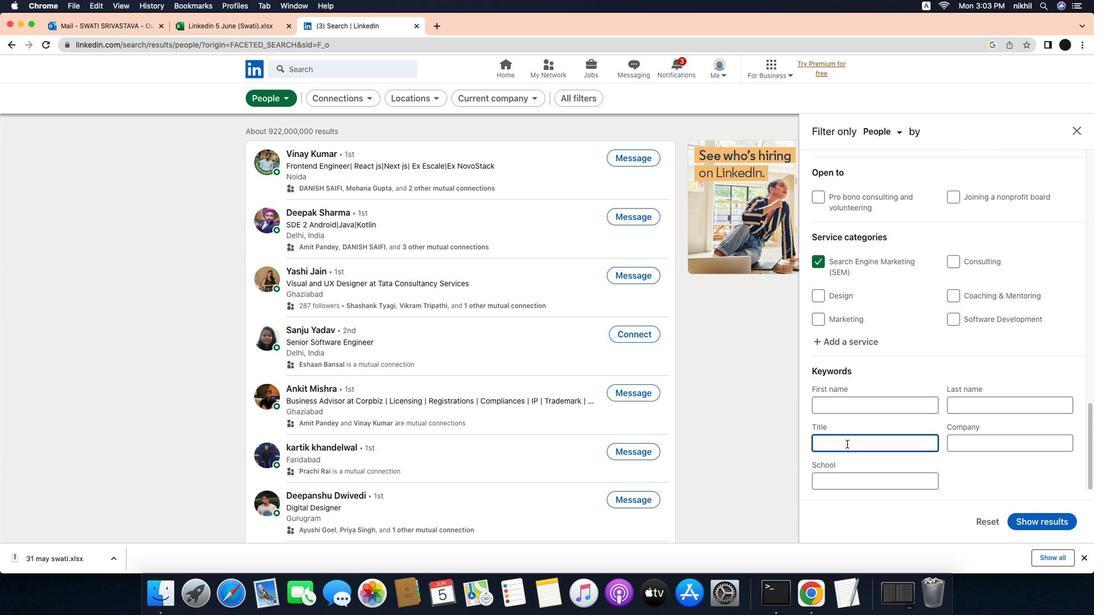 
Action: Mouse scrolled (941, 385) with delta (-20, -22)
Screenshot: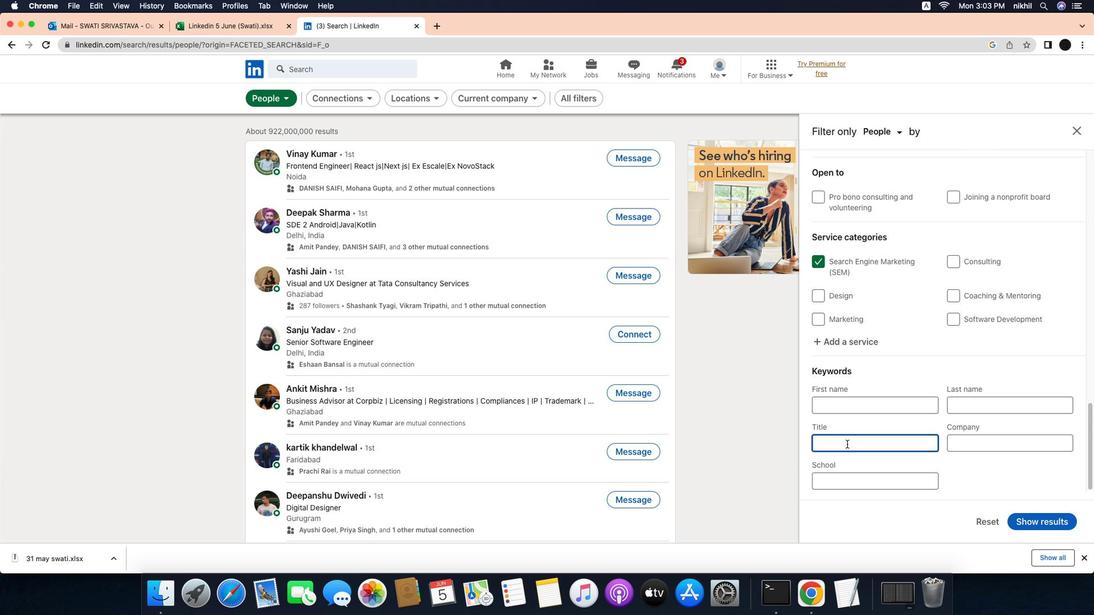 
Action: Mouse moved to (883, 453)
Screenshot: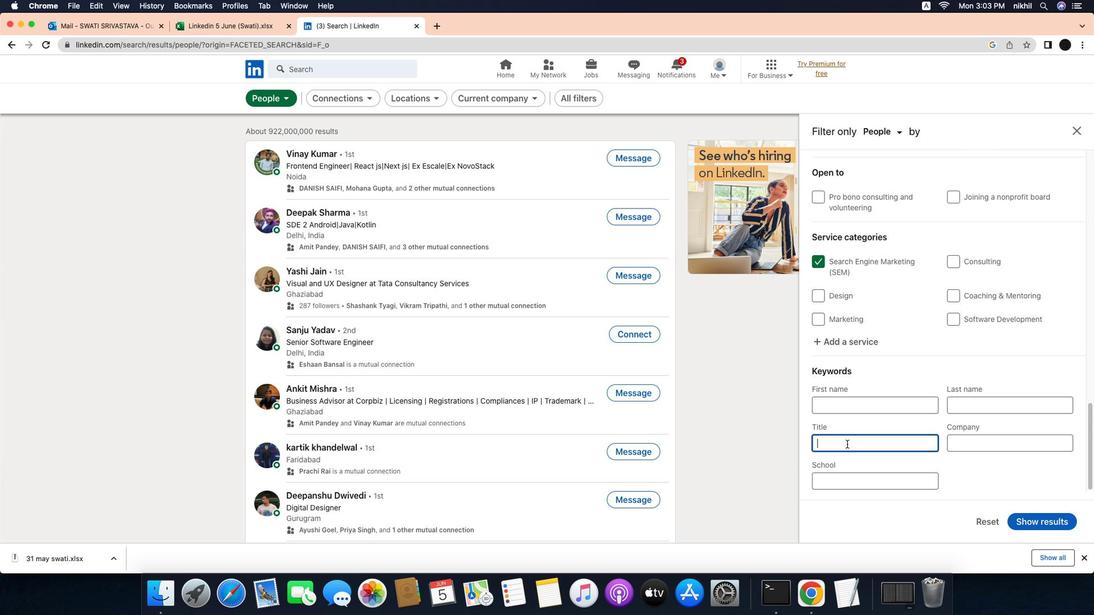 
Action: Mouse pressed left at (883, 453)
Screenshot: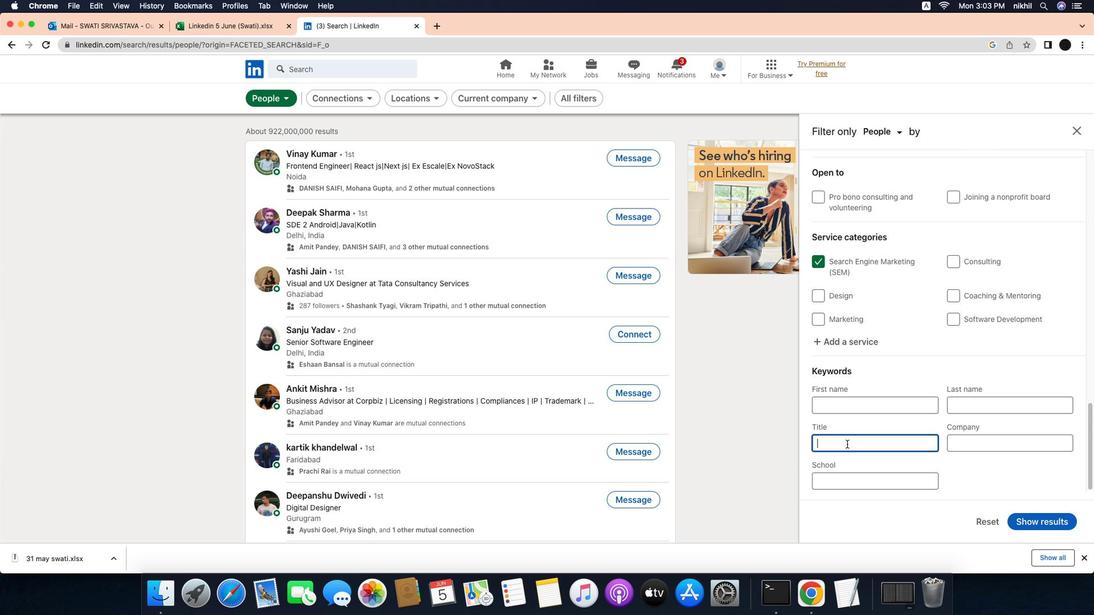 
Action: Key pressed Key.caps_lockKey.caps_lock'C'Key.caps_lock'o''l''u''m''n''i''s''t'
Screenshot: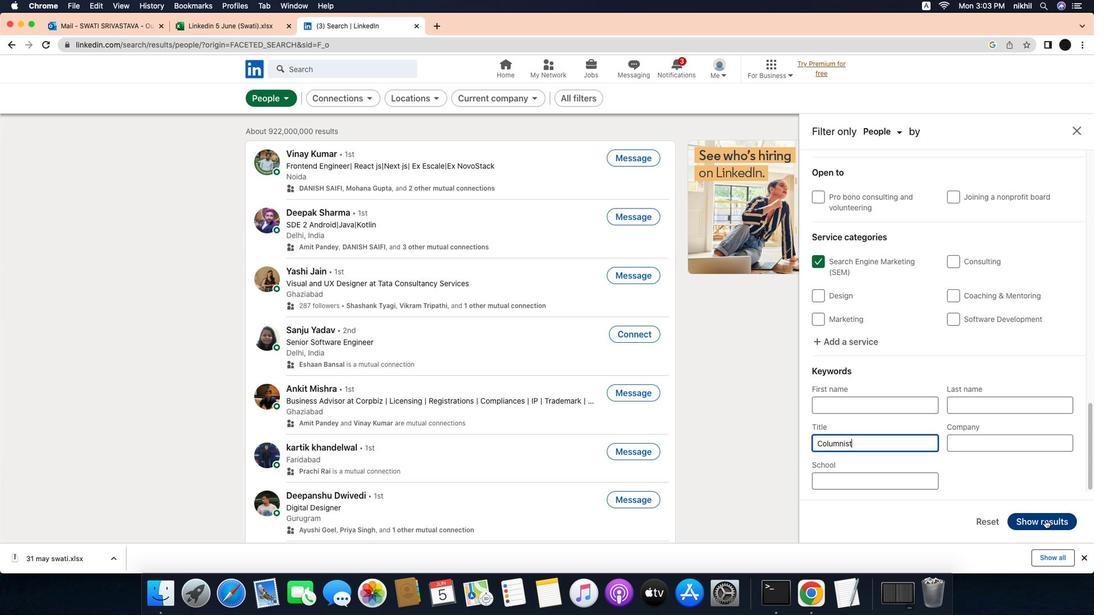 
Action: Mouse moved to (1094, 534)
Screenshot: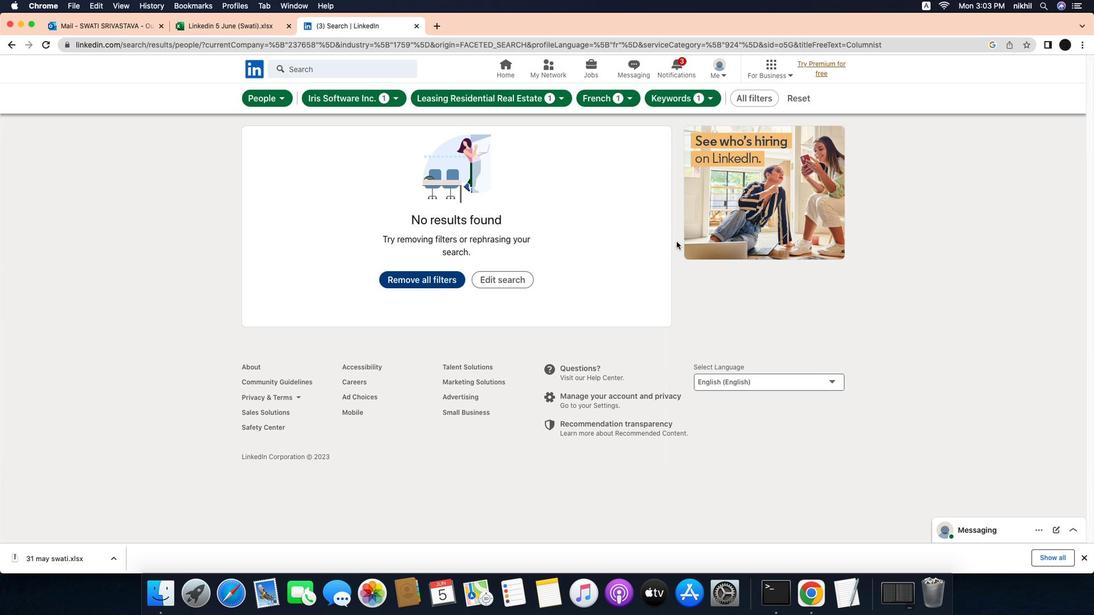 
Action: Mouse pressed left at (1094, 534)
Screenshot: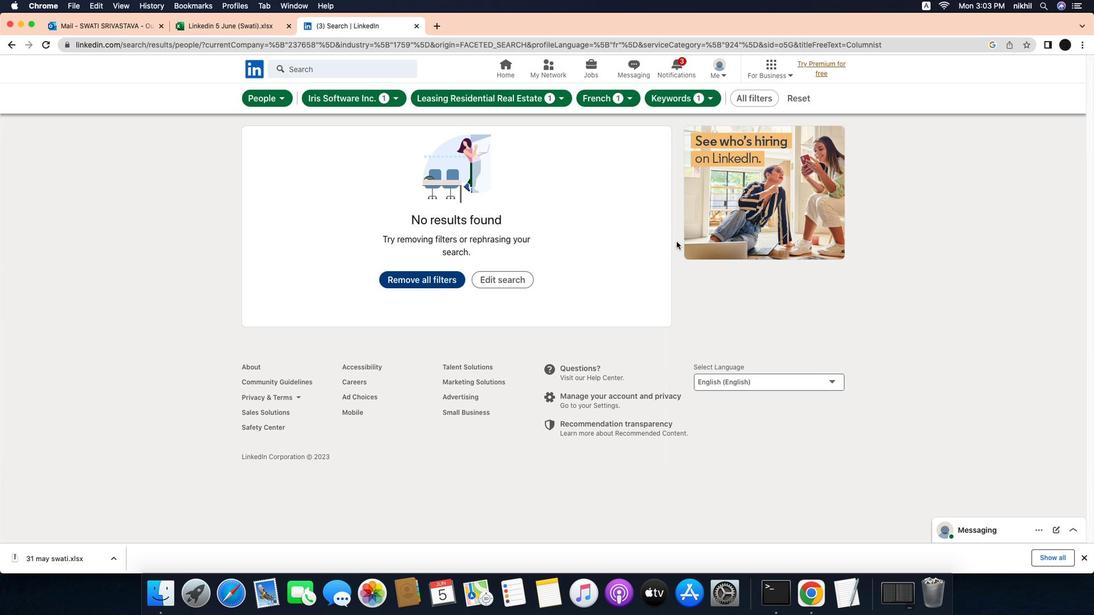 
Action: Mouse moved to (701, 237)
Screenshot: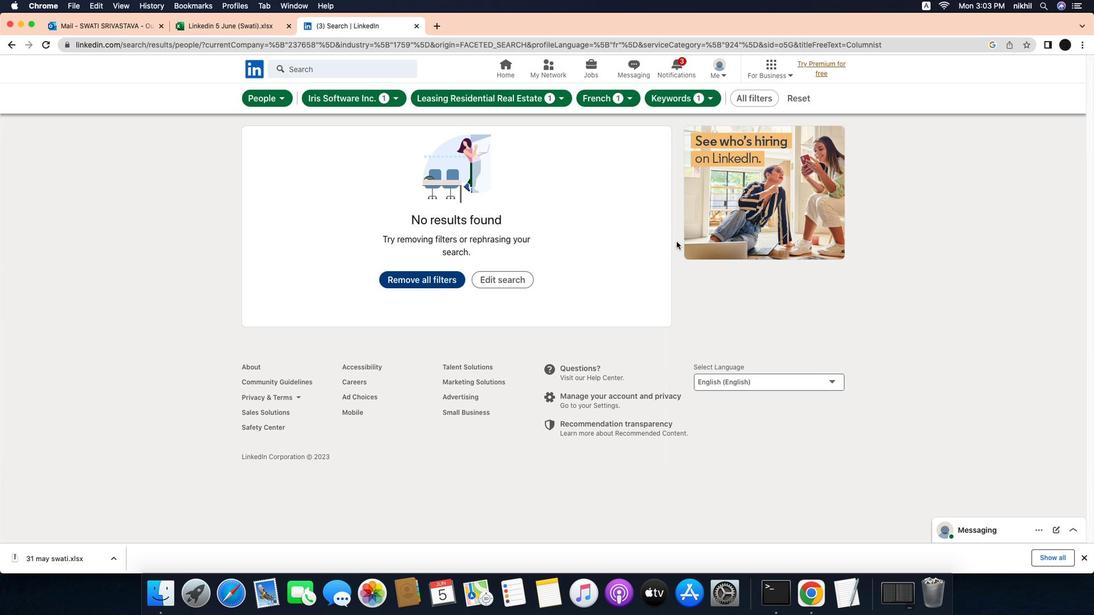 
